 Task: Open the event Casual Interview with Candidate D on '2024/05/21', change the date to 2024/03/24, change the font style of the description to Courier New, set the availability to Working elsewhere, insert an emoji Purple herat, logged in from the account softage.10@softage.net and add another guest for the event, softage.4@softage.net. Change the alignment of the event description to Align right.Change the font color of the description to Purple and select an event charm, 
Action: Mouse moved to (363, 151)
Screenshot: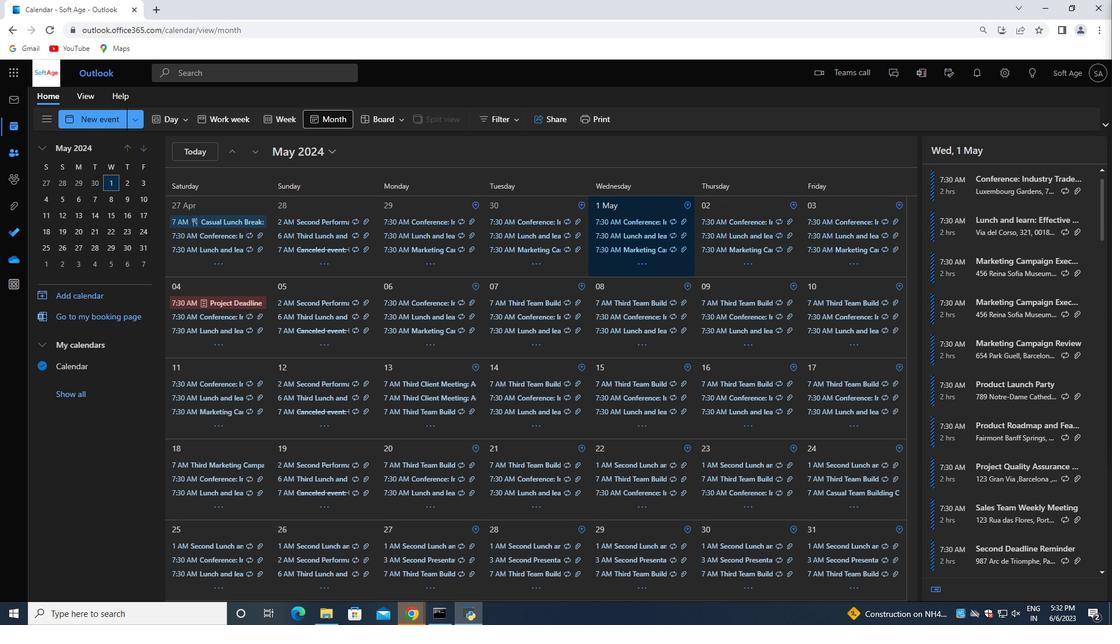 
Action: Mouse pressed left at (363, 151)
Screenshot: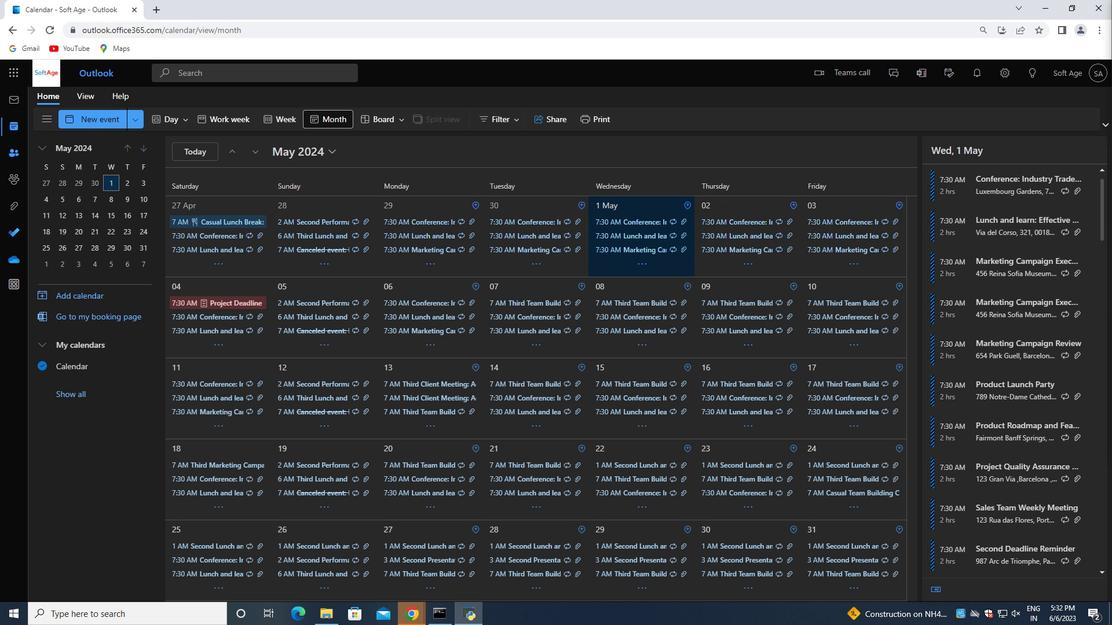
Action: Mouse moved to (383, 179)
Screenshot: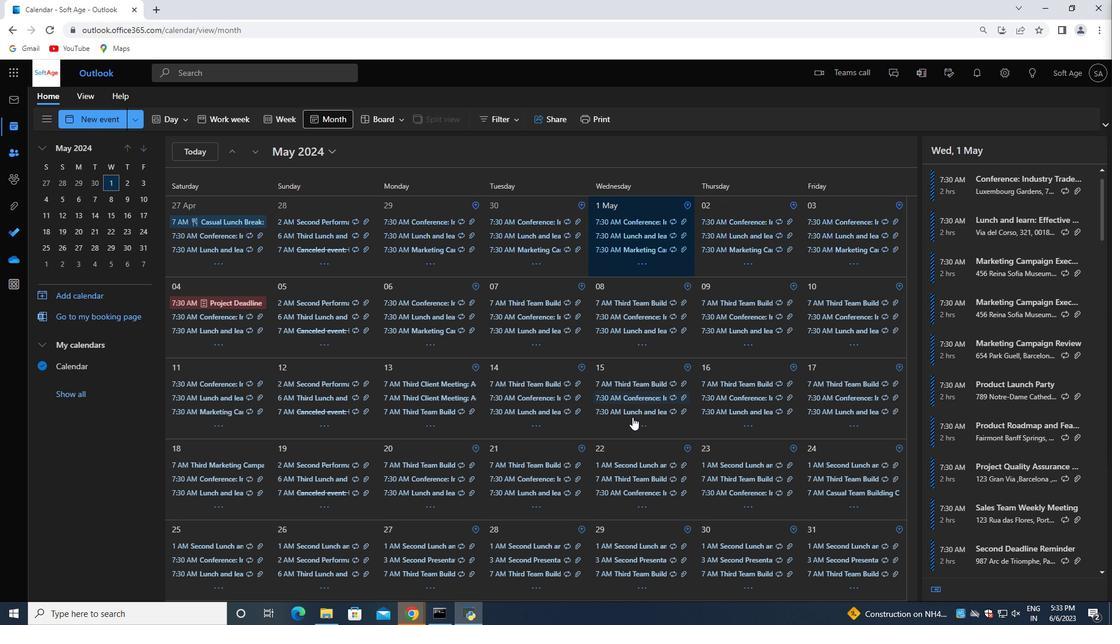 
Action: Mouse pressed left at (383, 179)
Screenshot: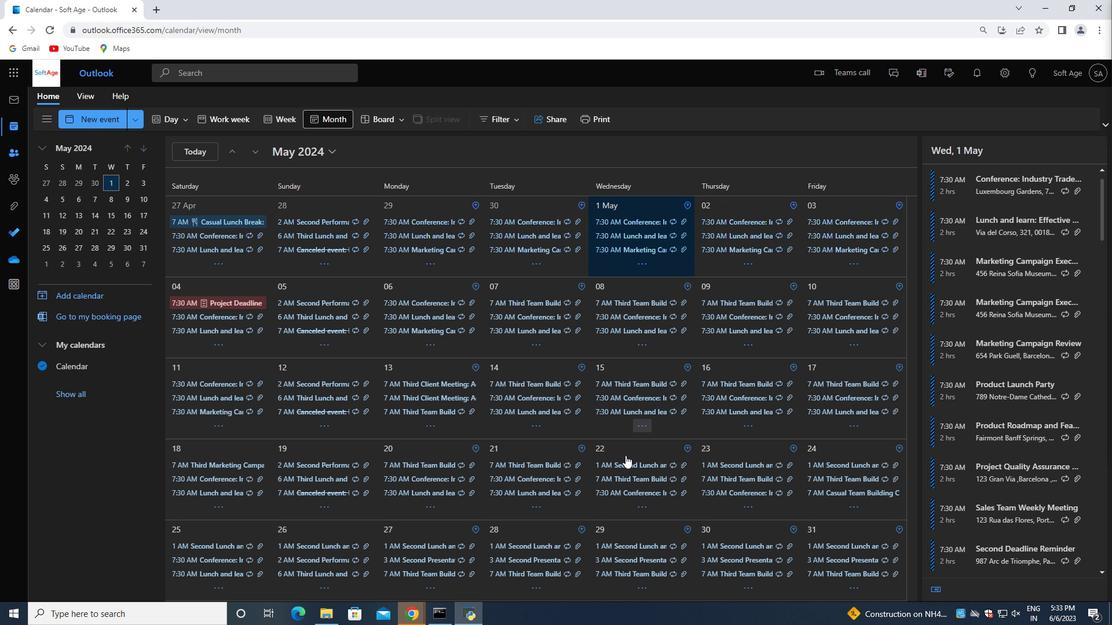 
Action: Mouse moved to (292, 233)
Screenshot: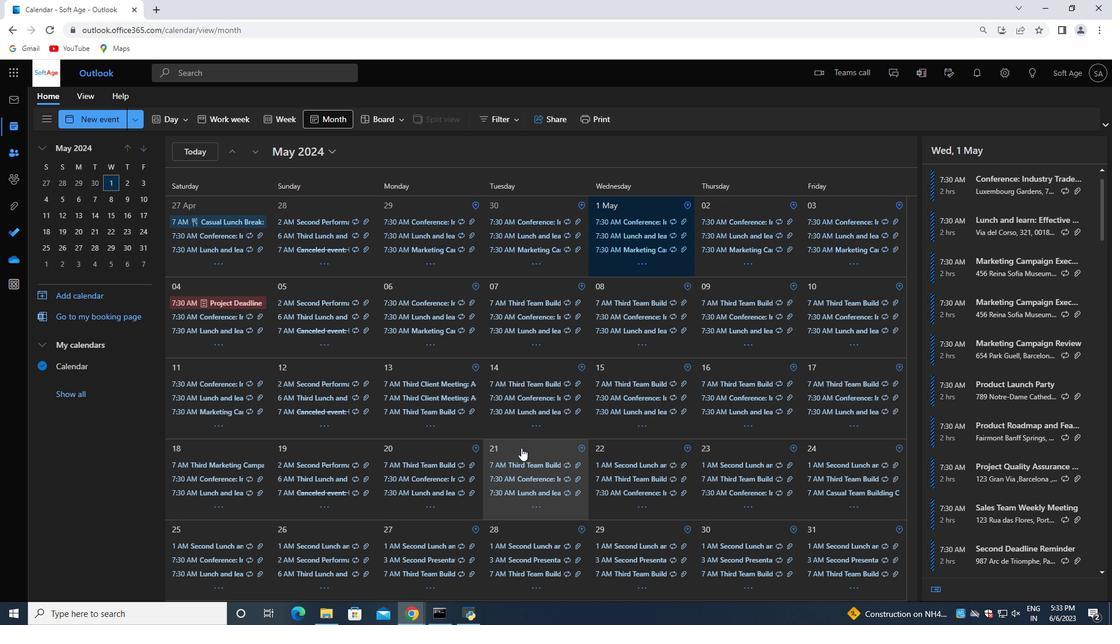 
Action: Mouse pressed left at (292, 233)
Screenshot: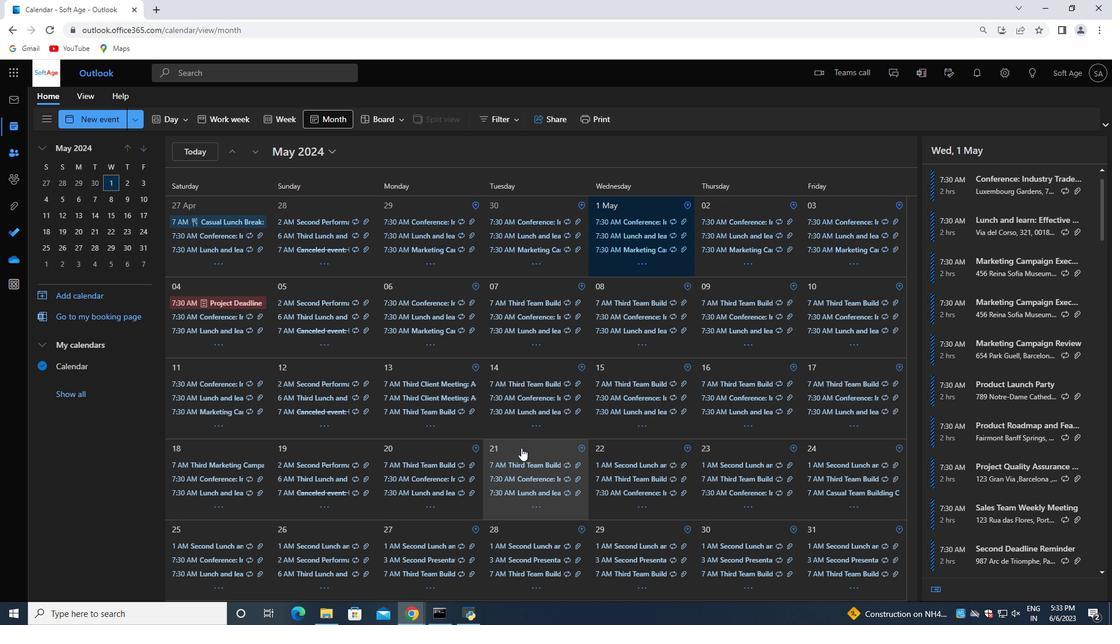 
Action: Mouse moved to (521, 448)
Screenshot: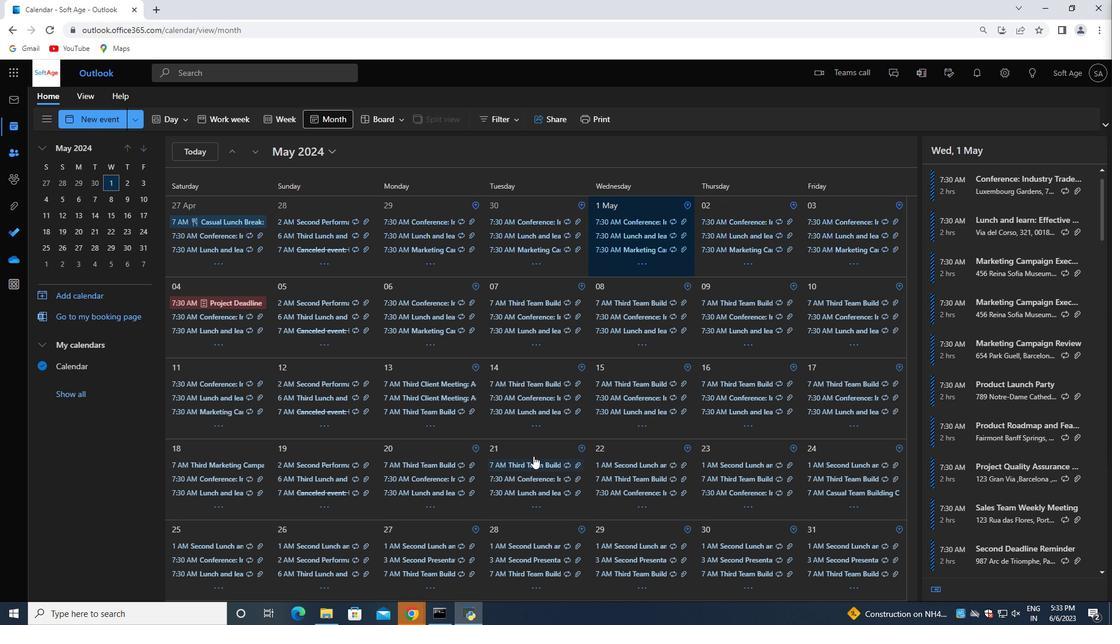 
Action: Mouse pressed left at (521, 448)
Screenshot: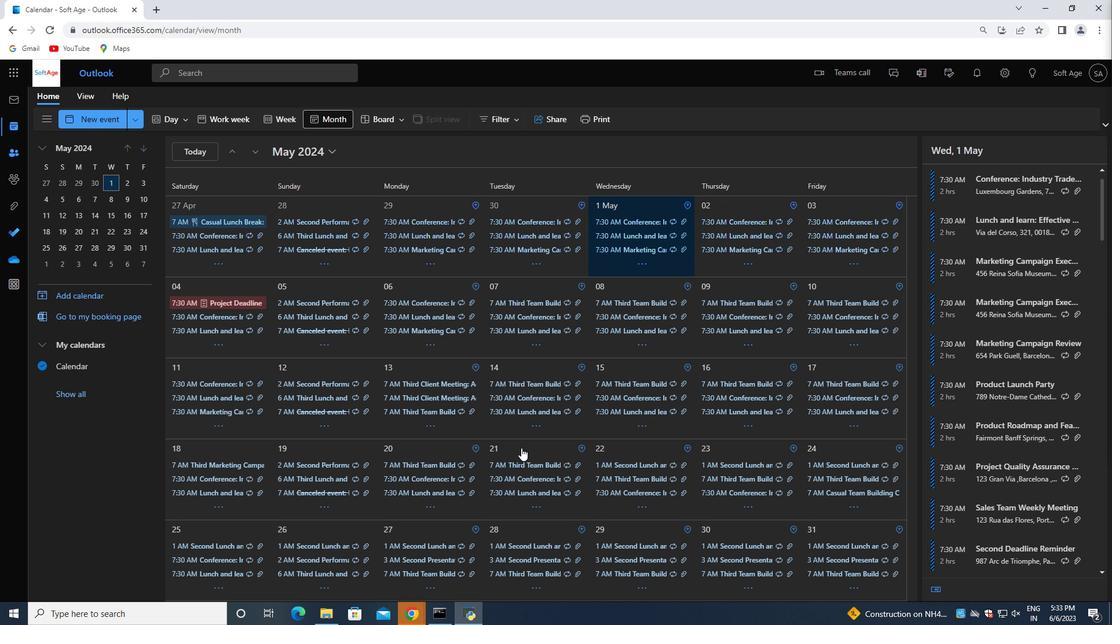 
Action: Mouse moved to (987, 360)
Screenshot: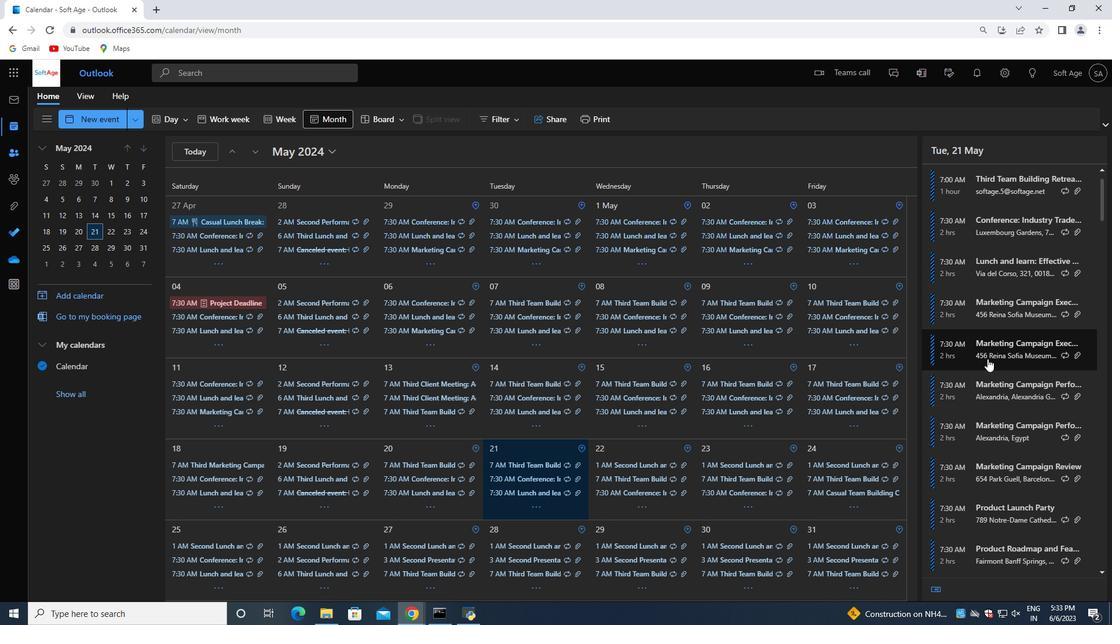 
Action: Mouse scrolled (987, 359) with delta (0, 0)
Screenshot: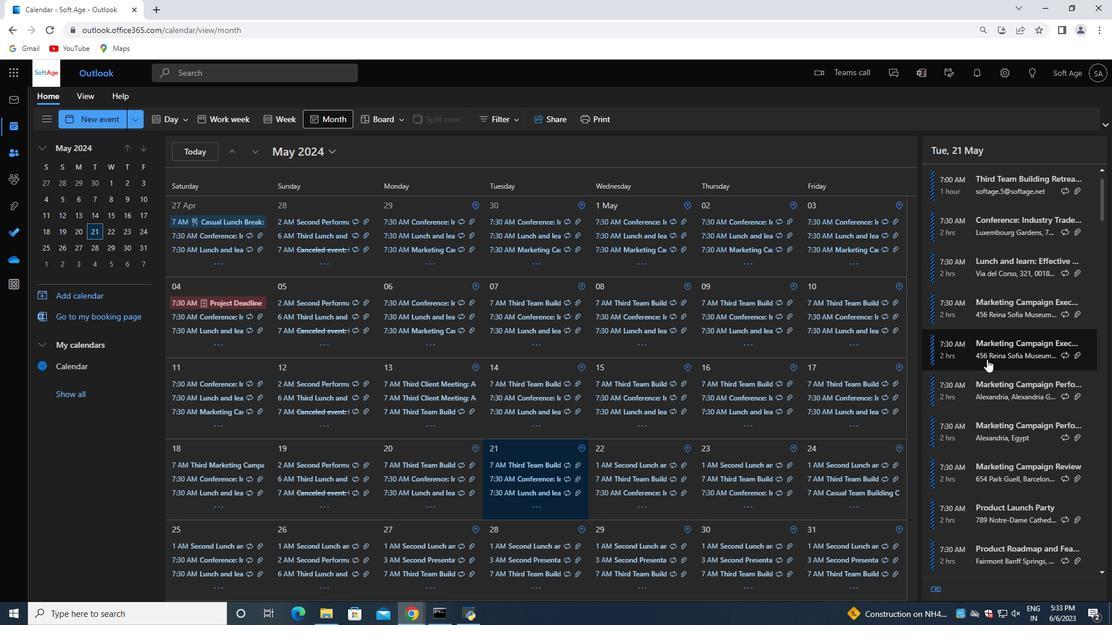 
Action: Mouse moved to (986, 360)
Screenshot: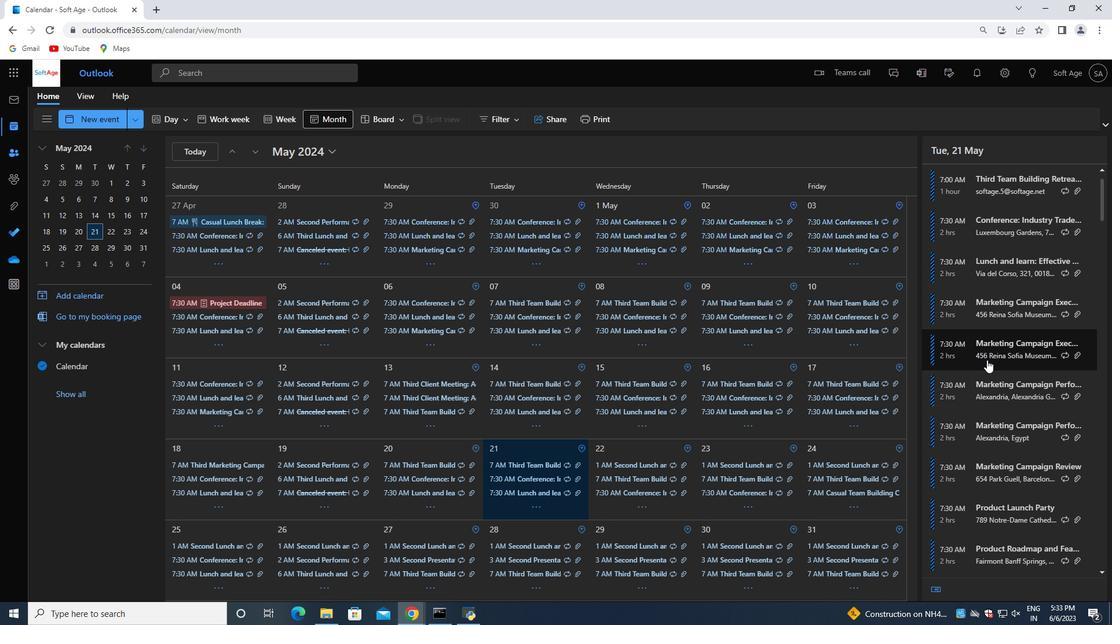 
Action: Mouse scrolled (986, 359) with delta (0, 0)
Screenshot: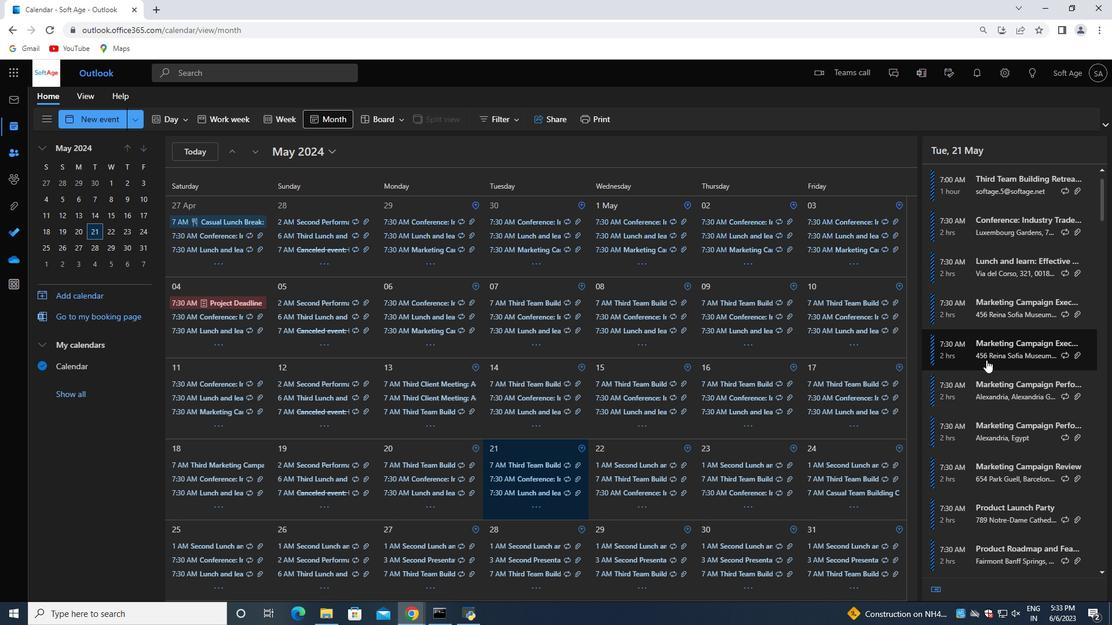 
Action: Mouse moved to (985, 360)
Screenshot: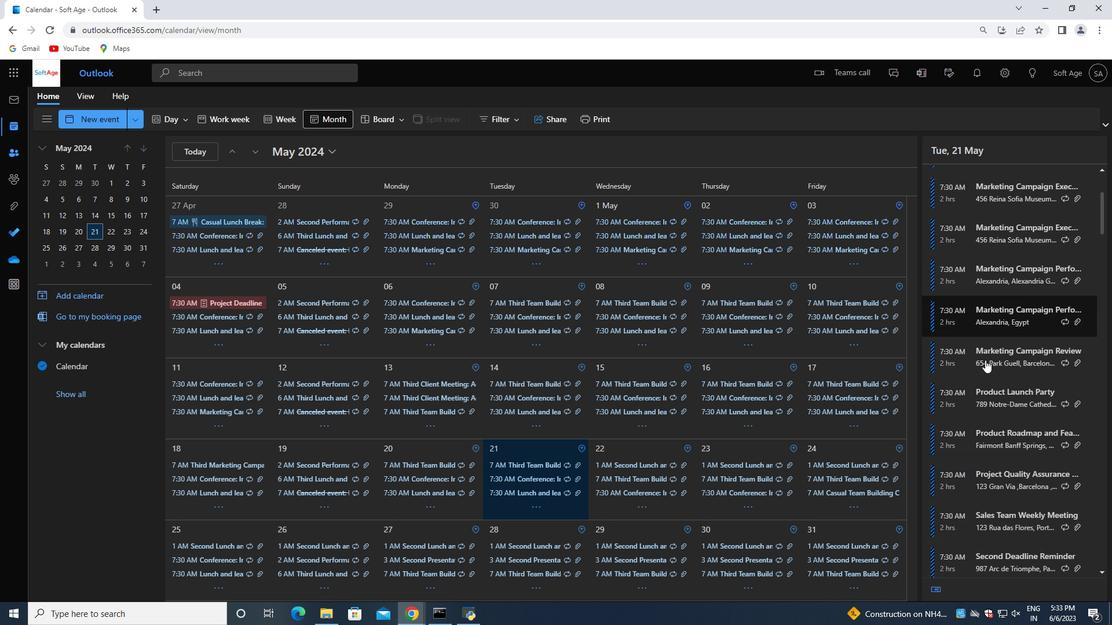 
Action: Mouse scrolled (985, 359) with delta (0, 0)
Screenshot: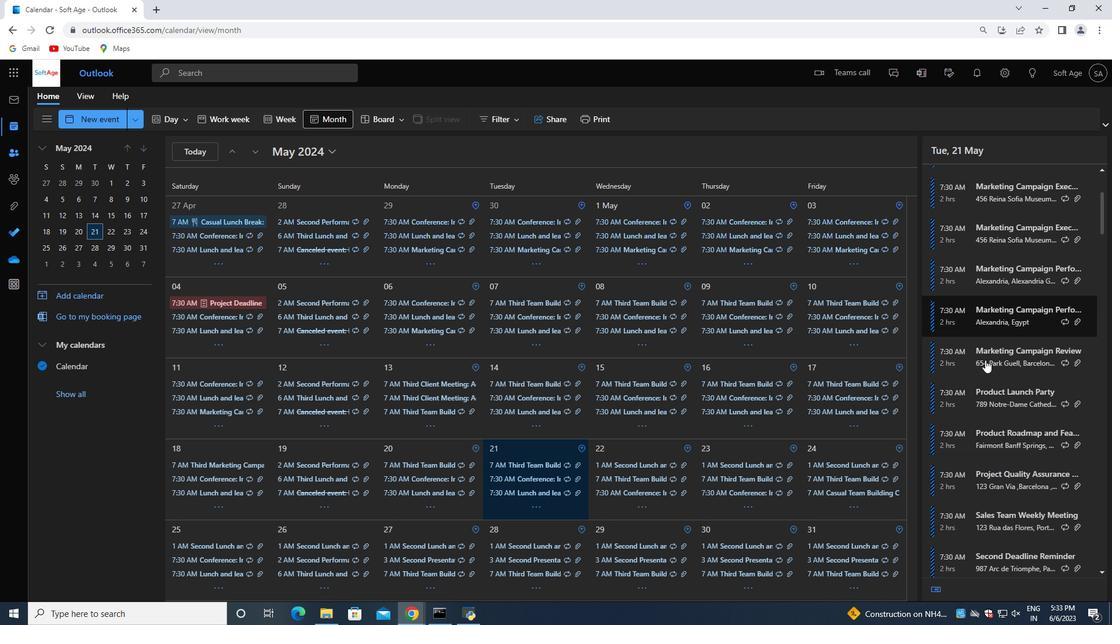 
Action: Mouse moved to (980, 271)
Screenshot: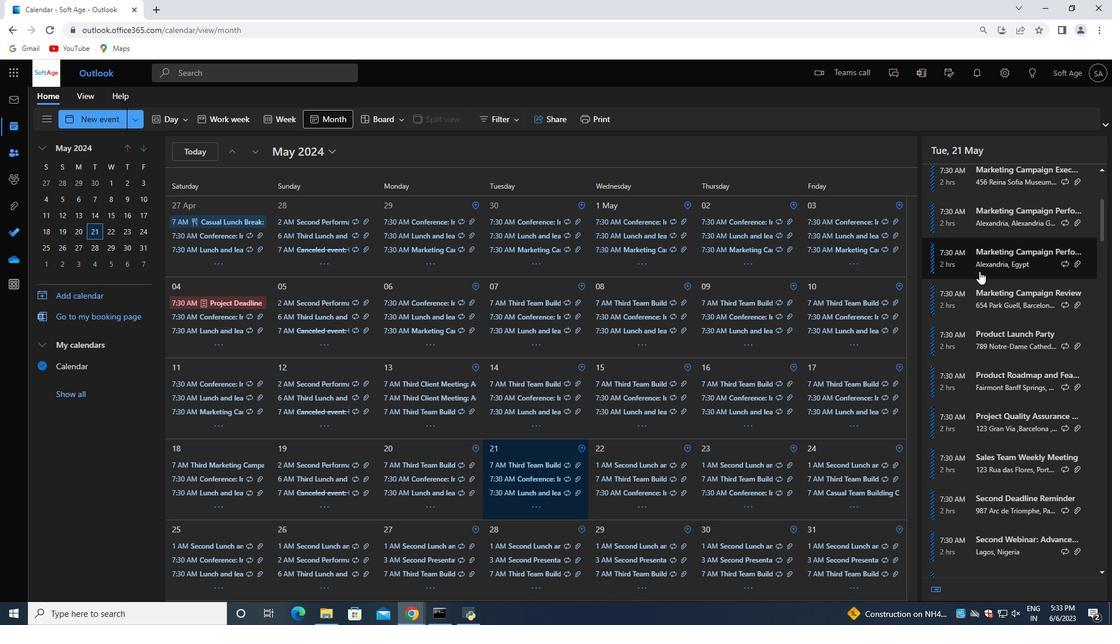 
Action: Mouse scrolled (980, 271) with delta (0, 0)
Screenshot: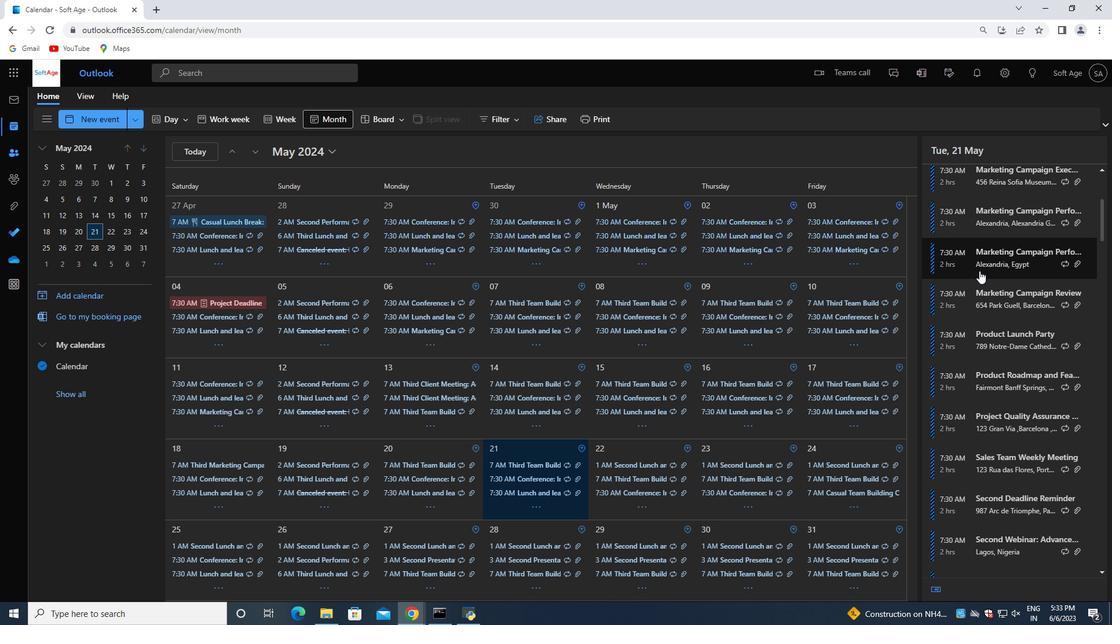 
Action: Mouse scrolled (980, 271) with delta (0, 0)
Screenshot: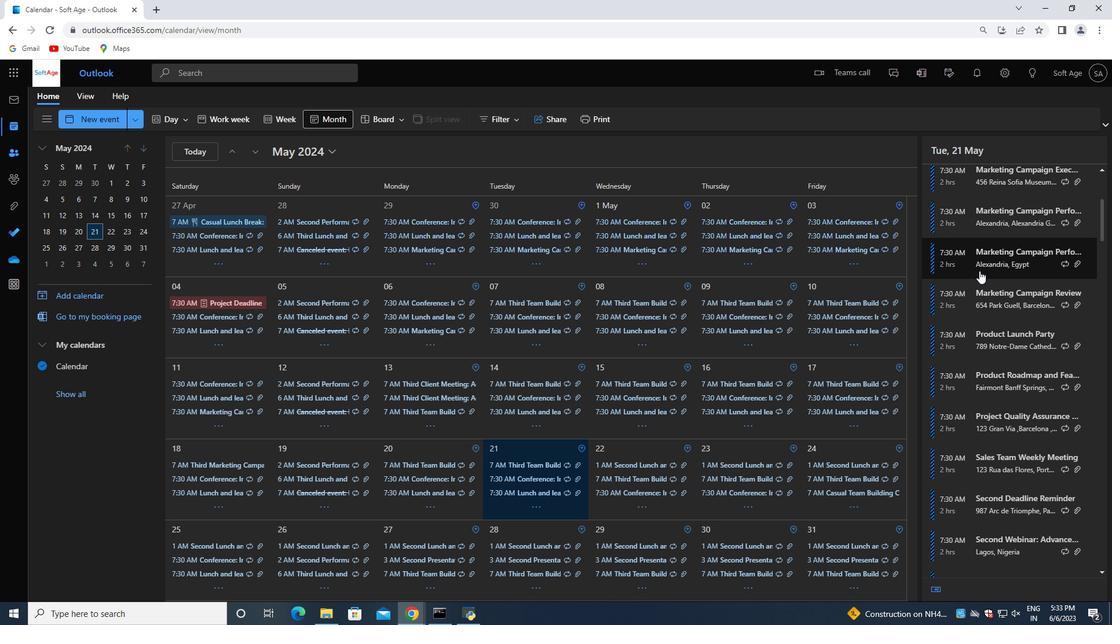 
Action: Mouse moved to (985, 237)
Screenshot: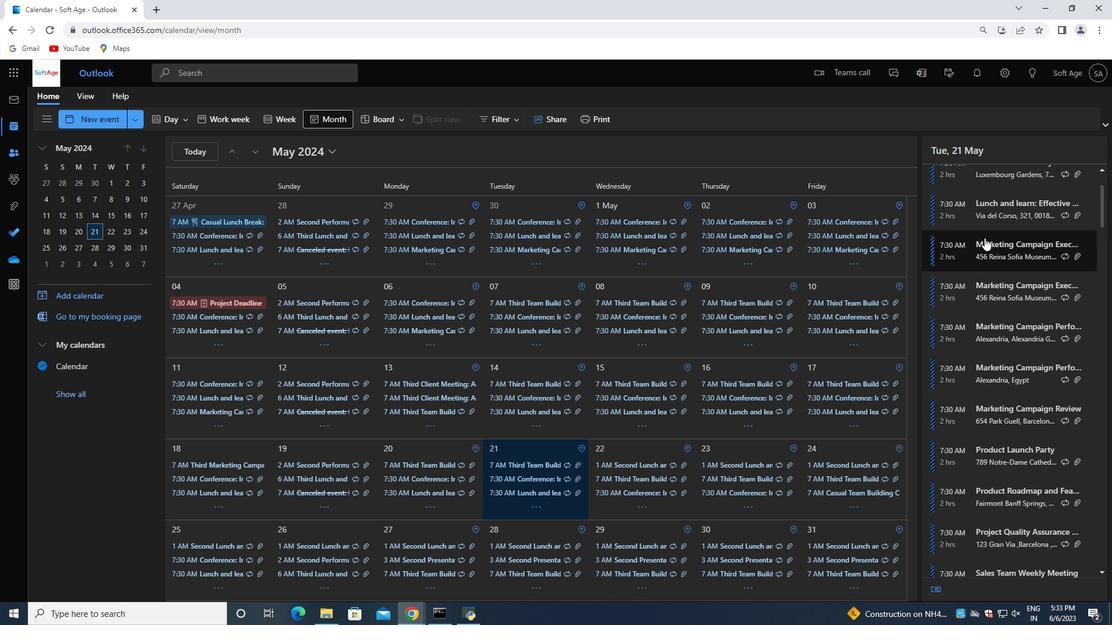 
Action: Mouse scrolled (985, 238) with delta (0, 0)
Screenshot: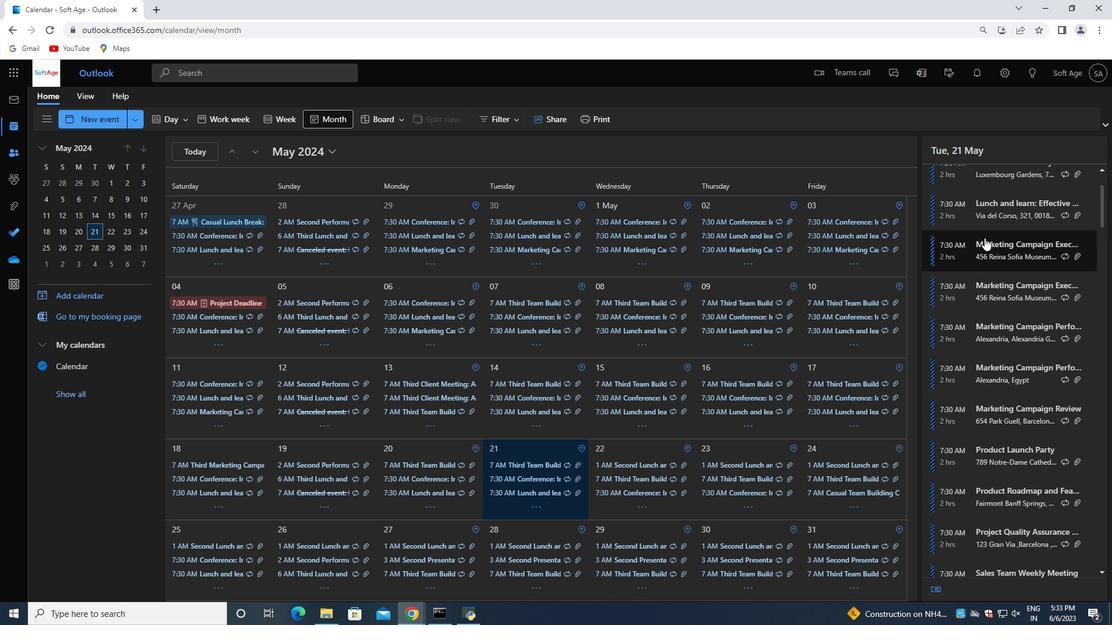 
Action: Mouse moved to (975, 287)
Screenshot: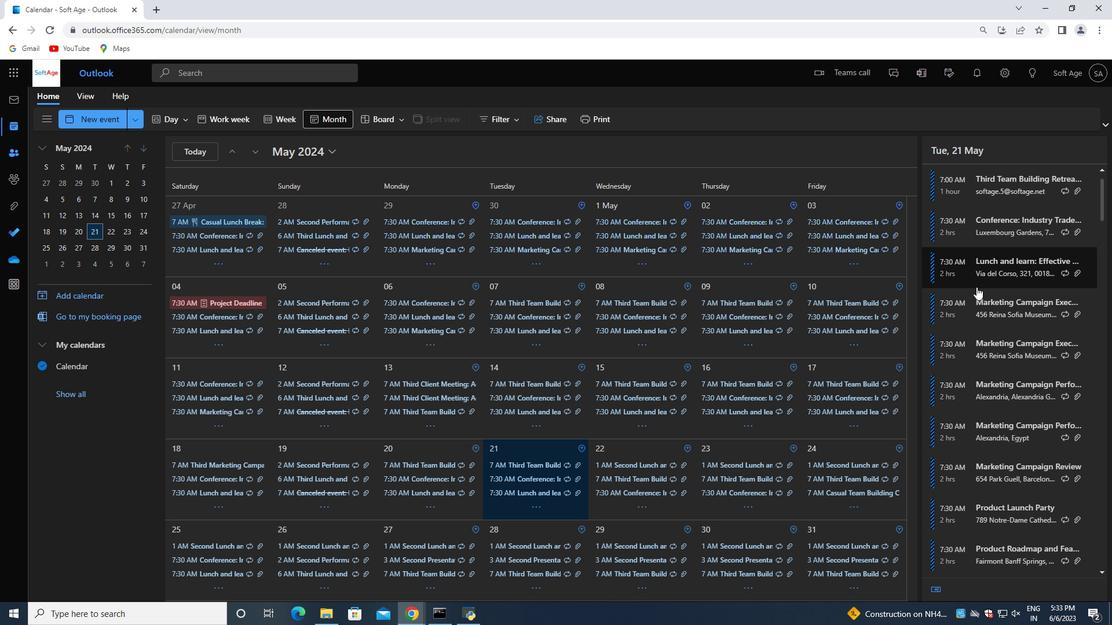 
Action: Mouse scrolled (975, 286) with delta (0, 0)
Screenshot: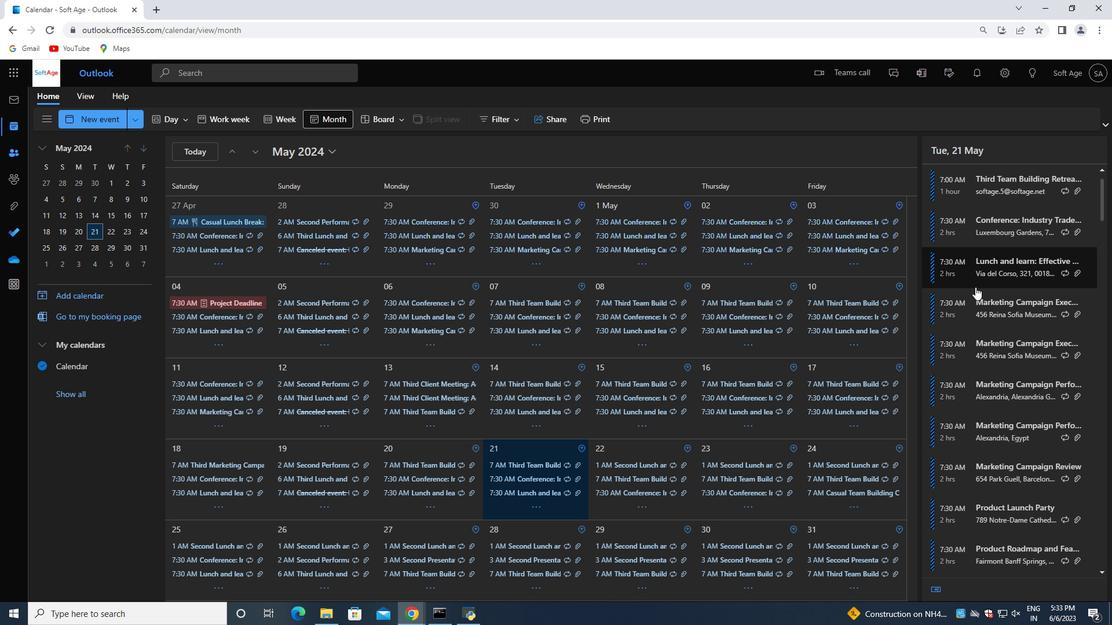
Action: Mouse moved to (972, 287)
Screenshot: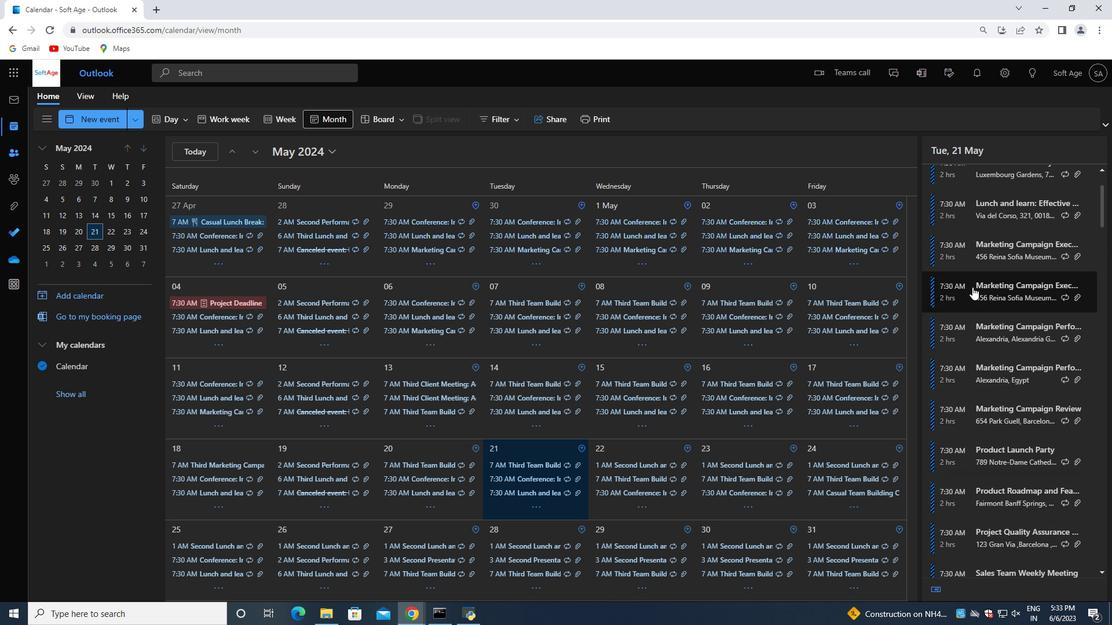 
Action: Mouse scrolled (972, 286) with delta (0, 0)
Screenshot: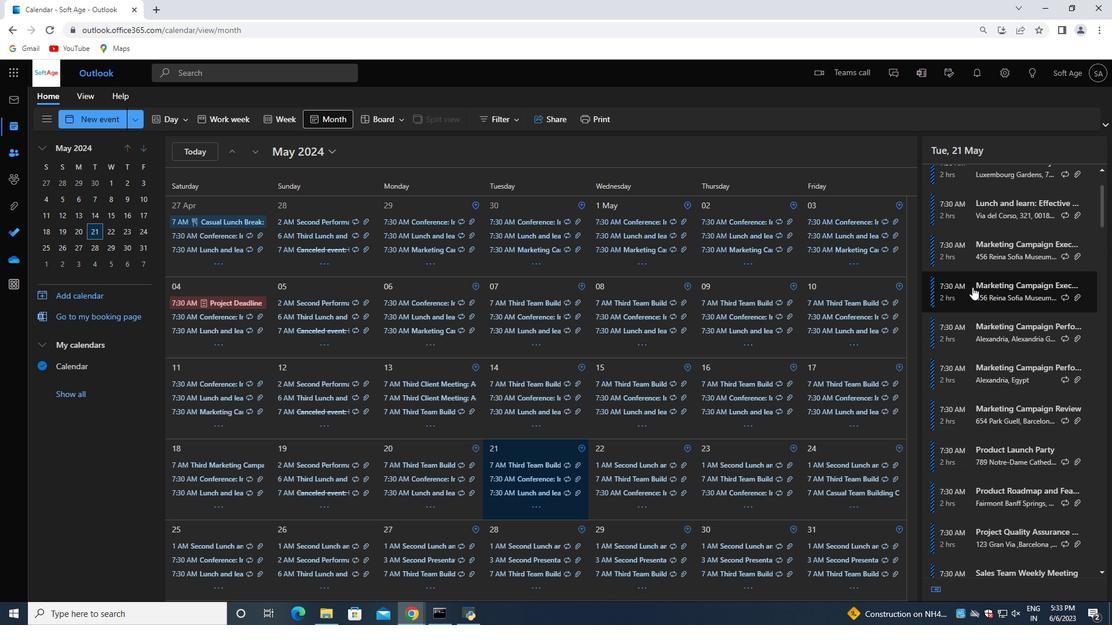 
Action: Mouse moved to (971, 288)
Screenshot: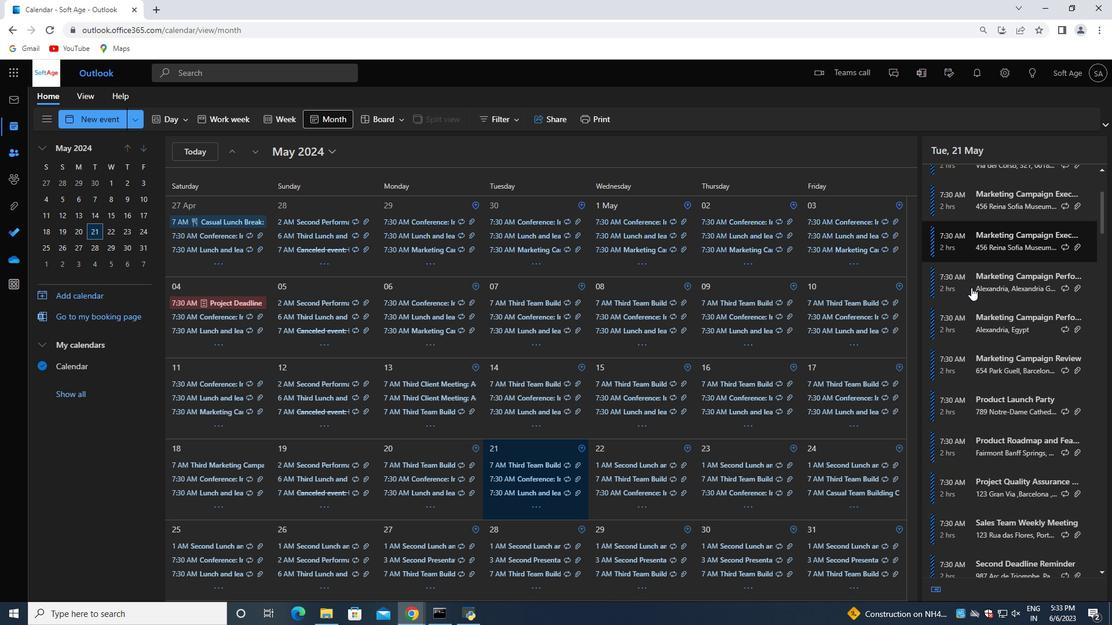 
Action: Mouse scrolled (971, 287) with delta (0, 0)
Screenshot: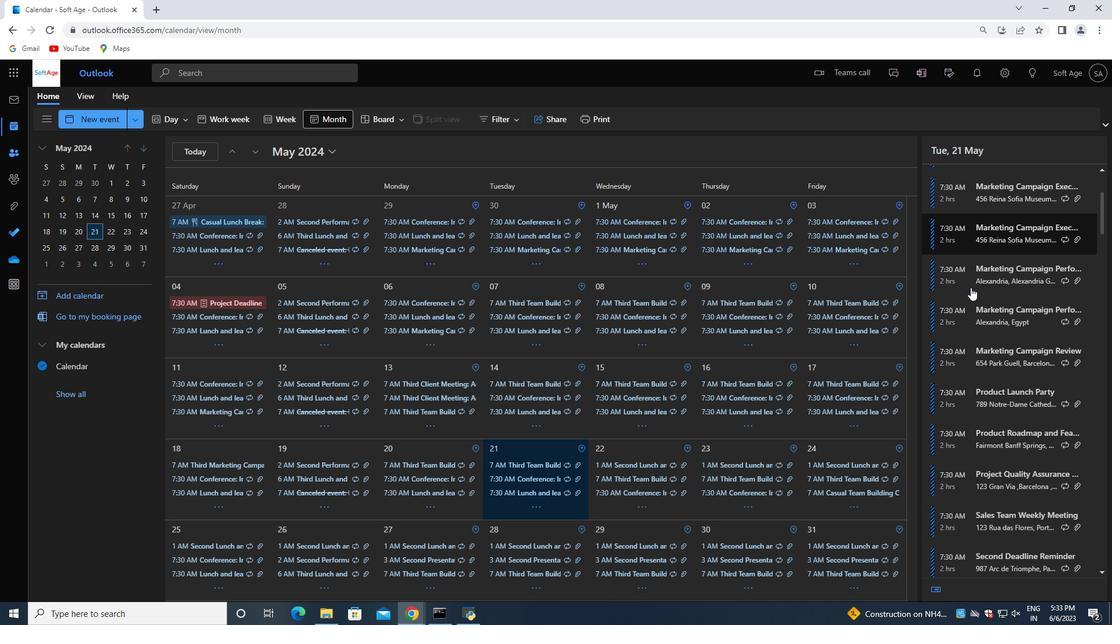 
Action: Mouse moved to (970, 288)
Screenshot: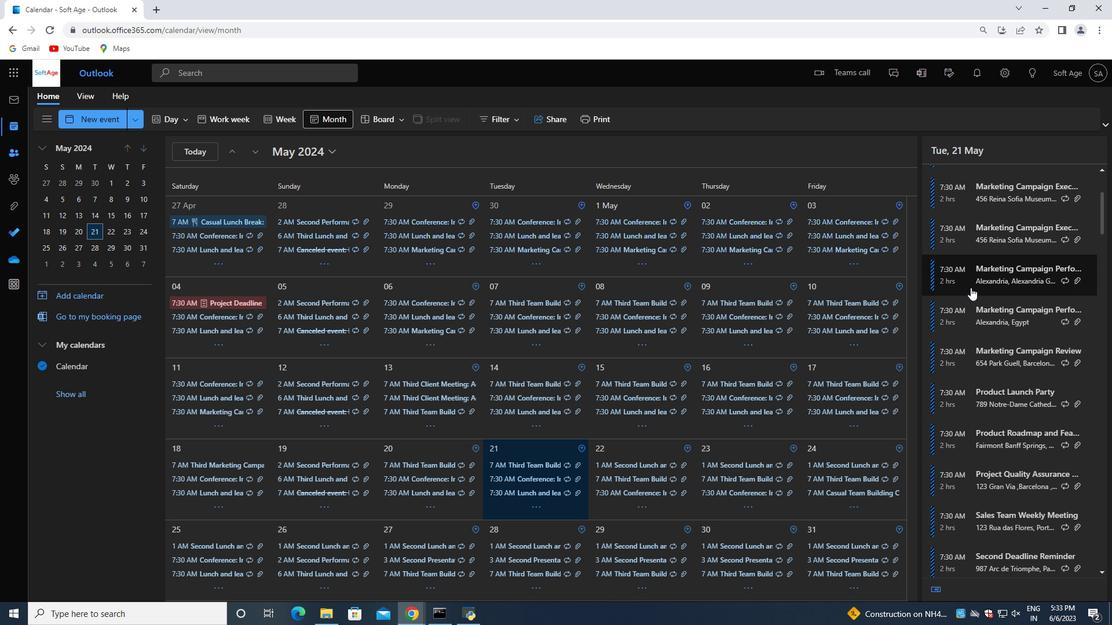
Action: Mouse scrolled (970, 287) with delta (0, 0)
Screenshot: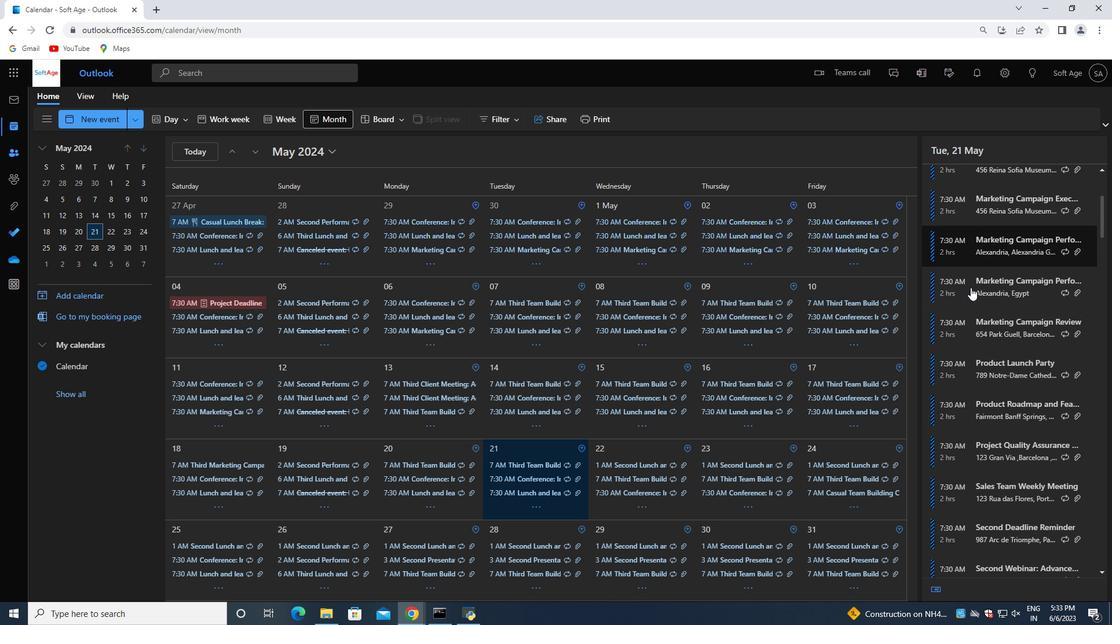 
Action: Mouse moved to (970, 288)
Screenshot: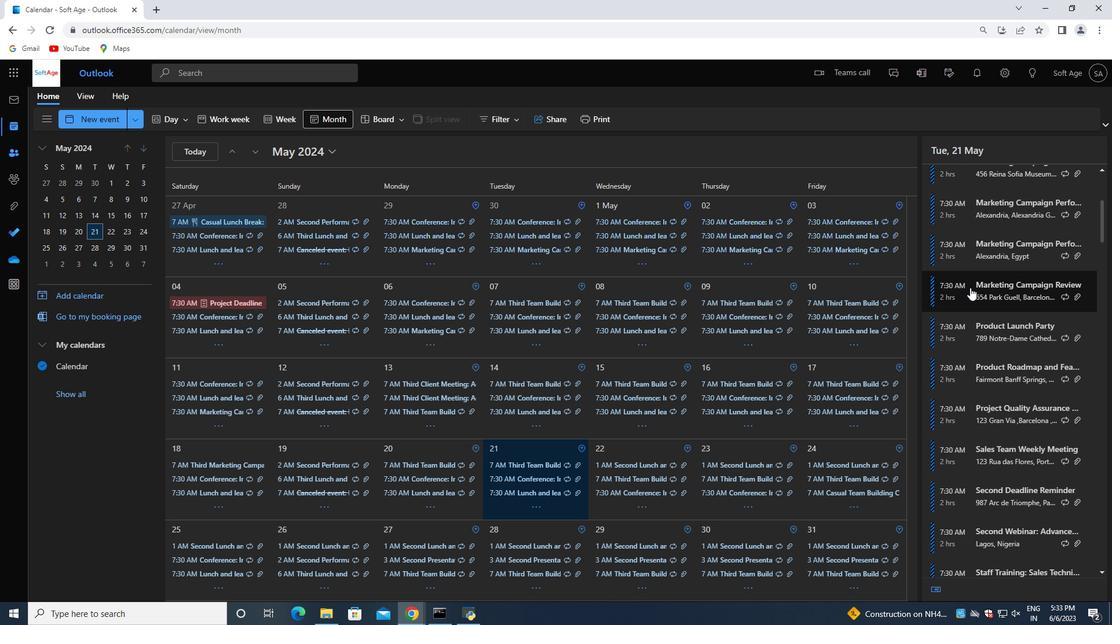 
Action: Mouse scrolled (970, 287) with delta (0, 0)
Screenshot: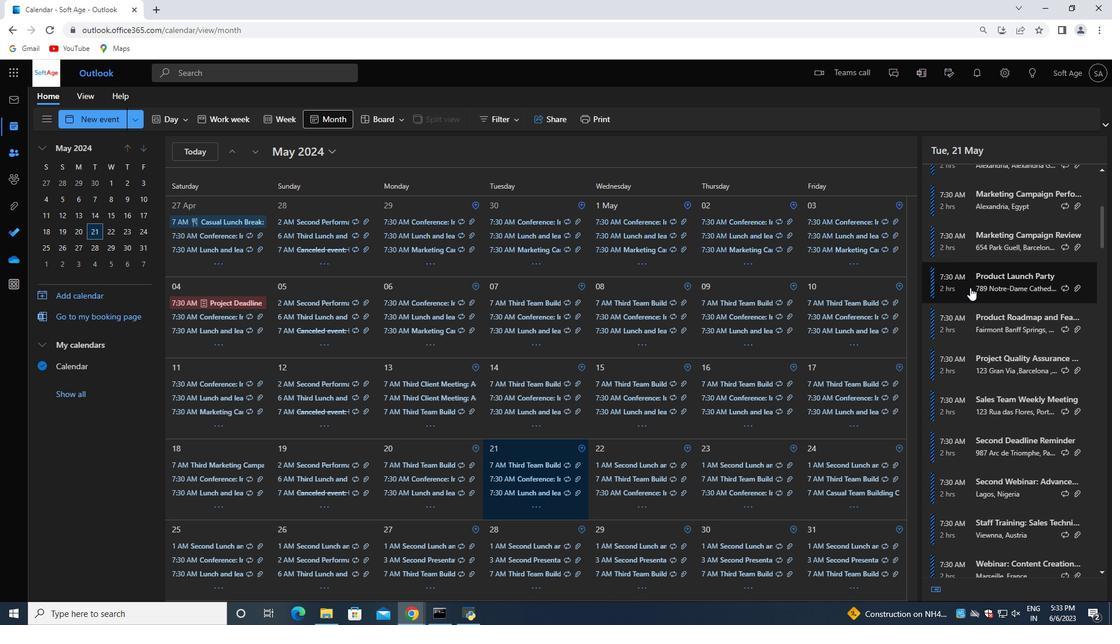 
Action: Mouse scrolled (970, 287) with delta (0, 0)
Screenshot: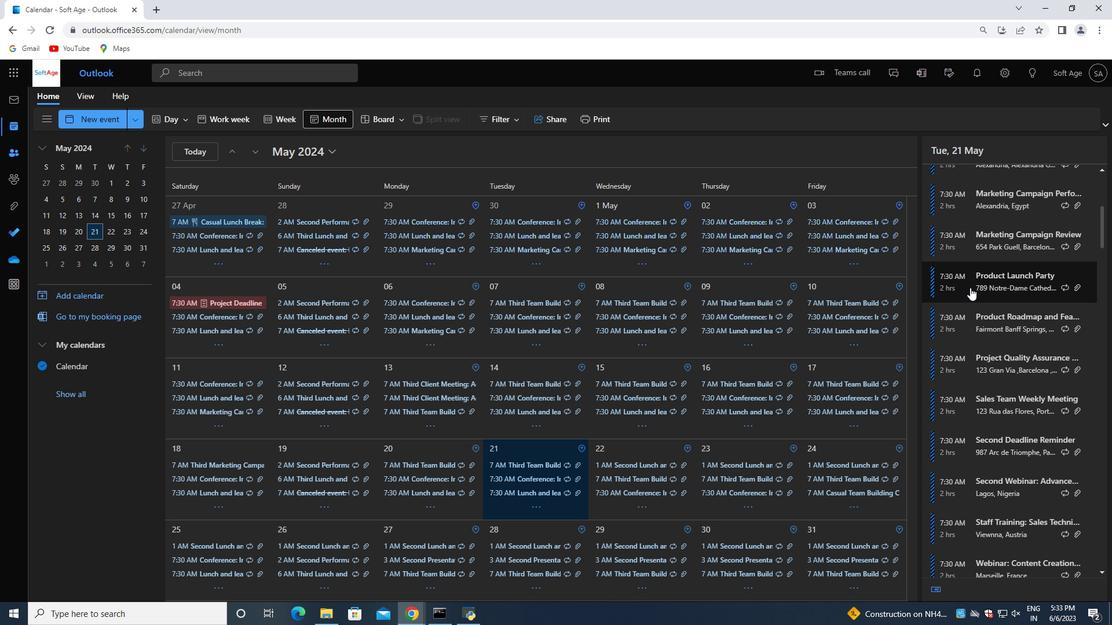 
Action: Mouse scrolled (970, 287) with delta (0, 0)
Screenshot: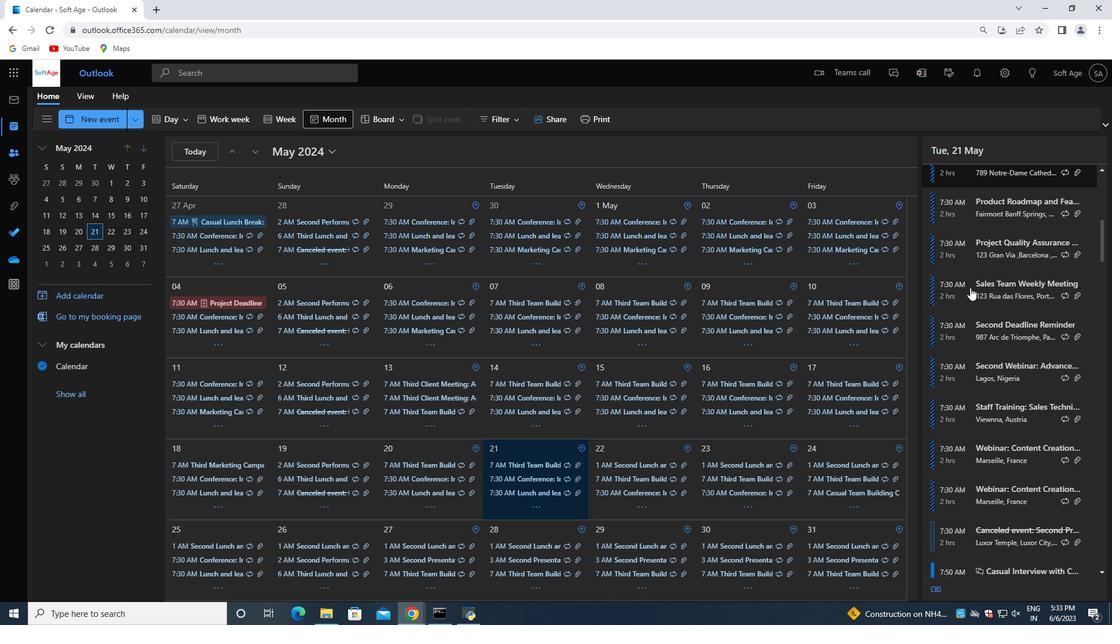 
Action: Mouse moved to (970, 286)
Screenshot: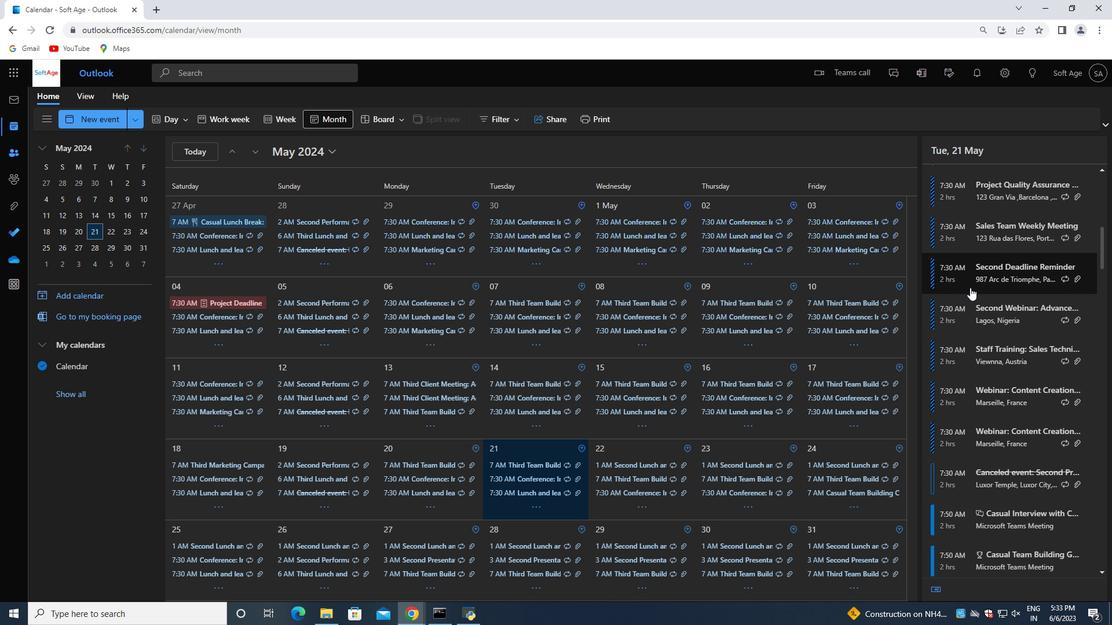 
Action: Mouse scrolled (970, 286) with delta (0, 0)
Screenshot: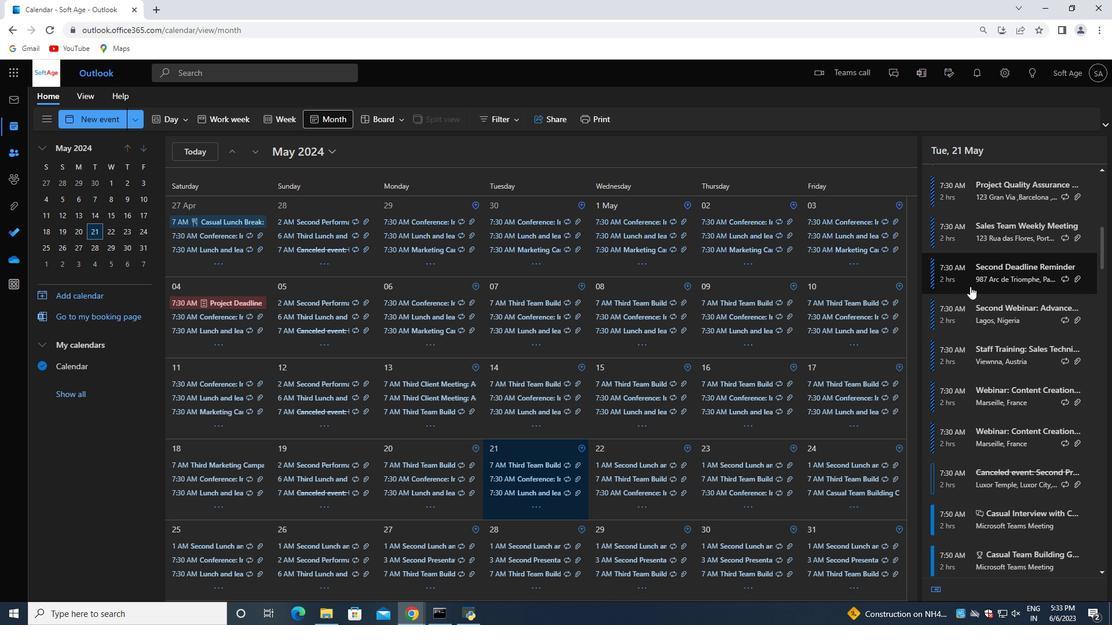 
Action: Mouse moved to (962, 467)
Screenshot: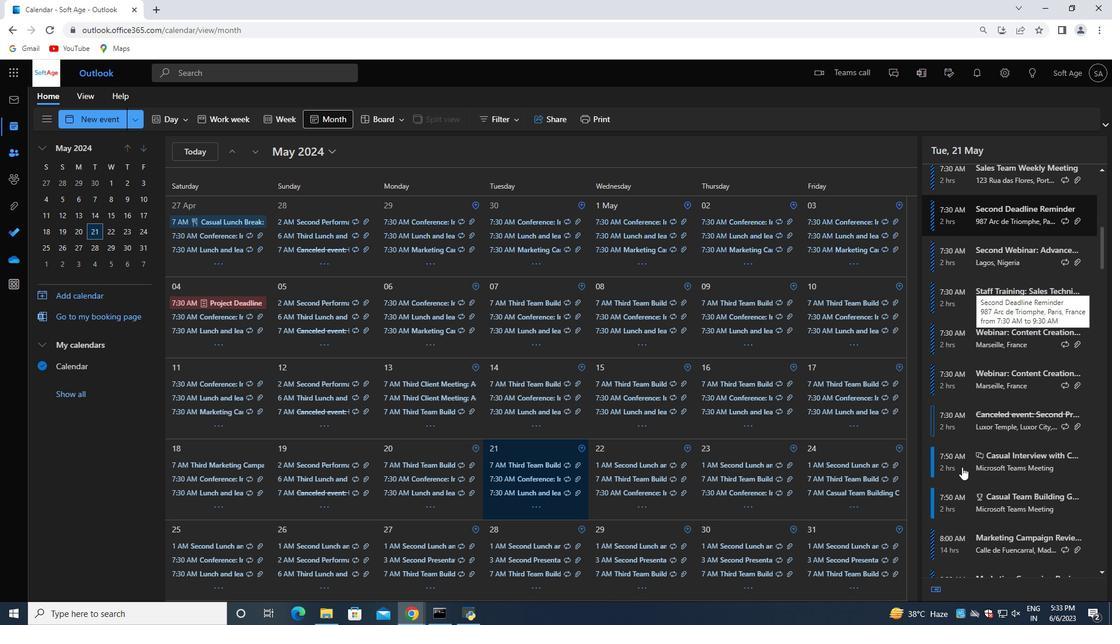 
Action: Mouse pressed left at (962, 467)
Screenshot: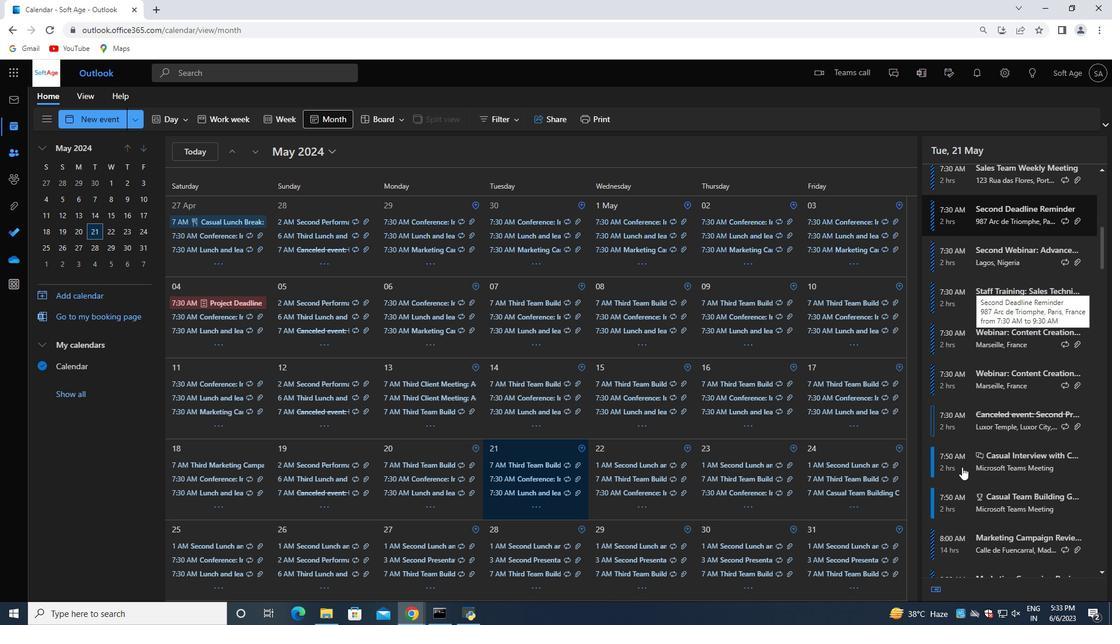 
Action: Mouse moved to (966, 466)
Screenshot: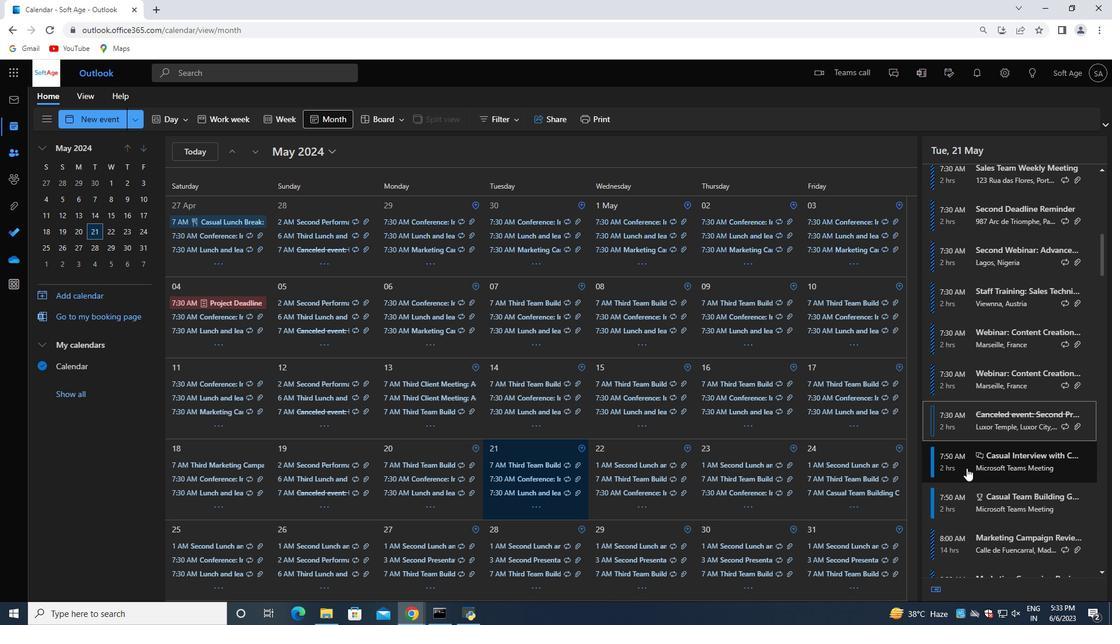 
Action: Mouse pressed left at (966, 466)
Screenshot: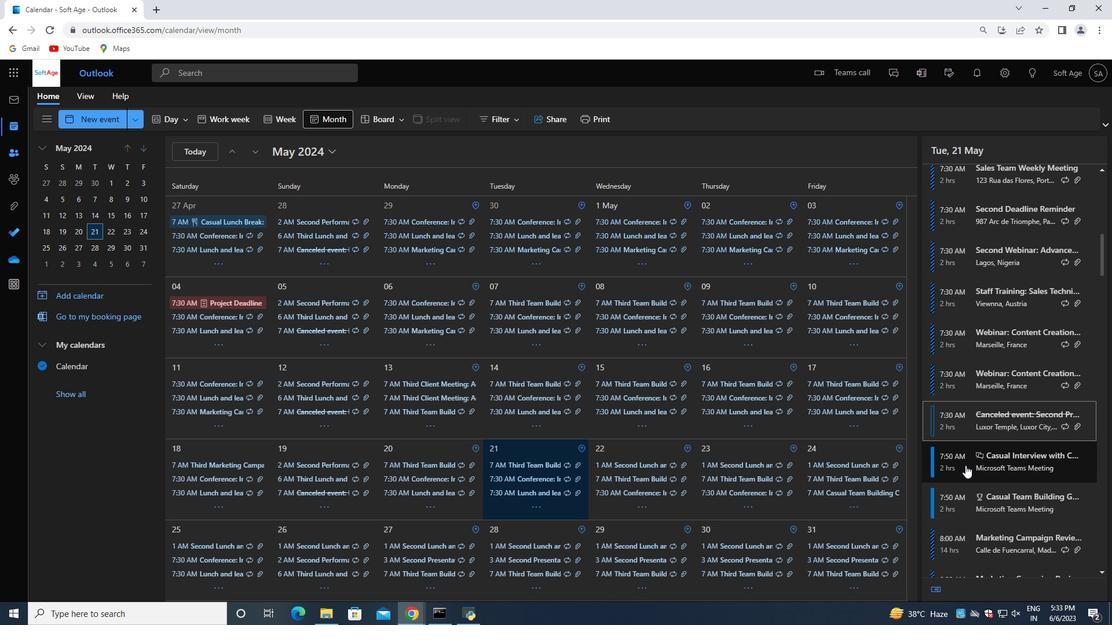 
Action: Mouse moved to (736, 543)
Screenshot: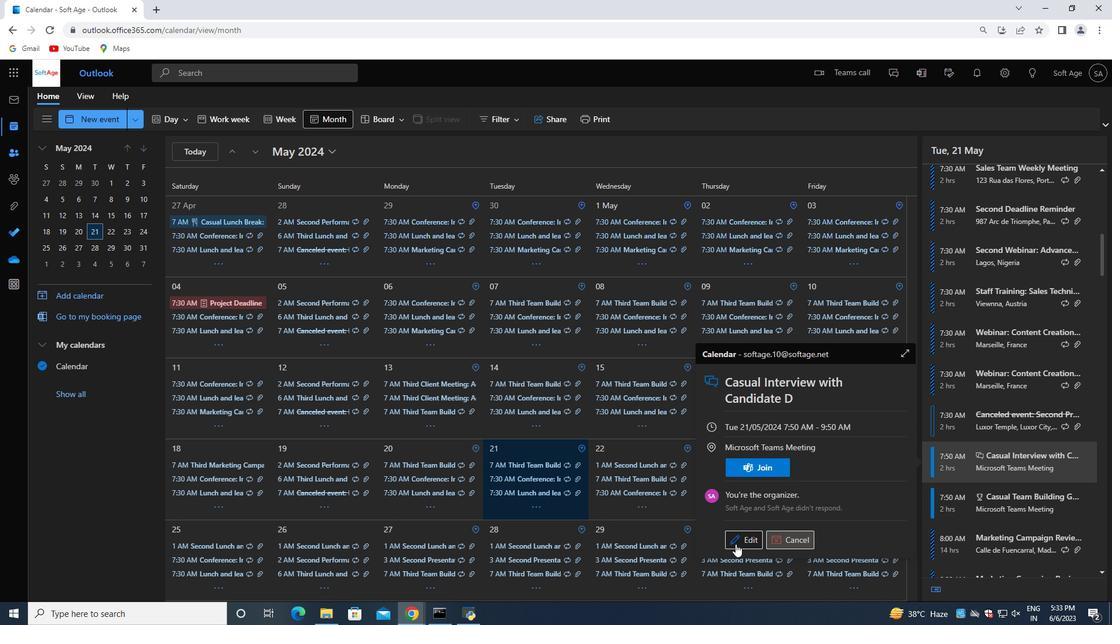
Action: Mouse pressed left at (736, 543)
Screenshot: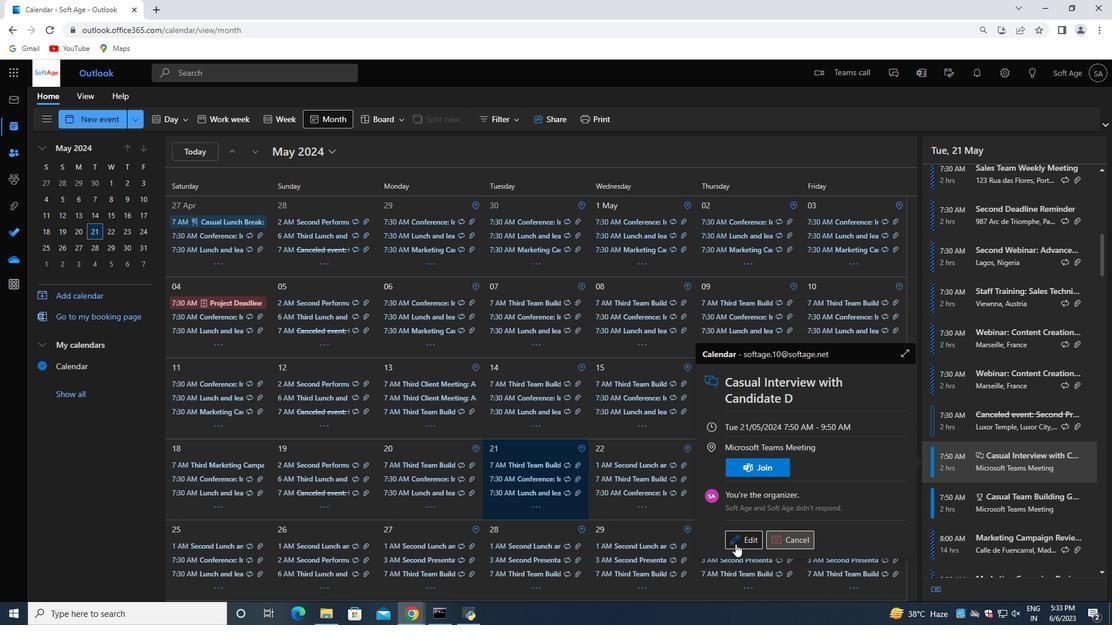 
Action: Mouse moved to (338, 322)
Screenshot: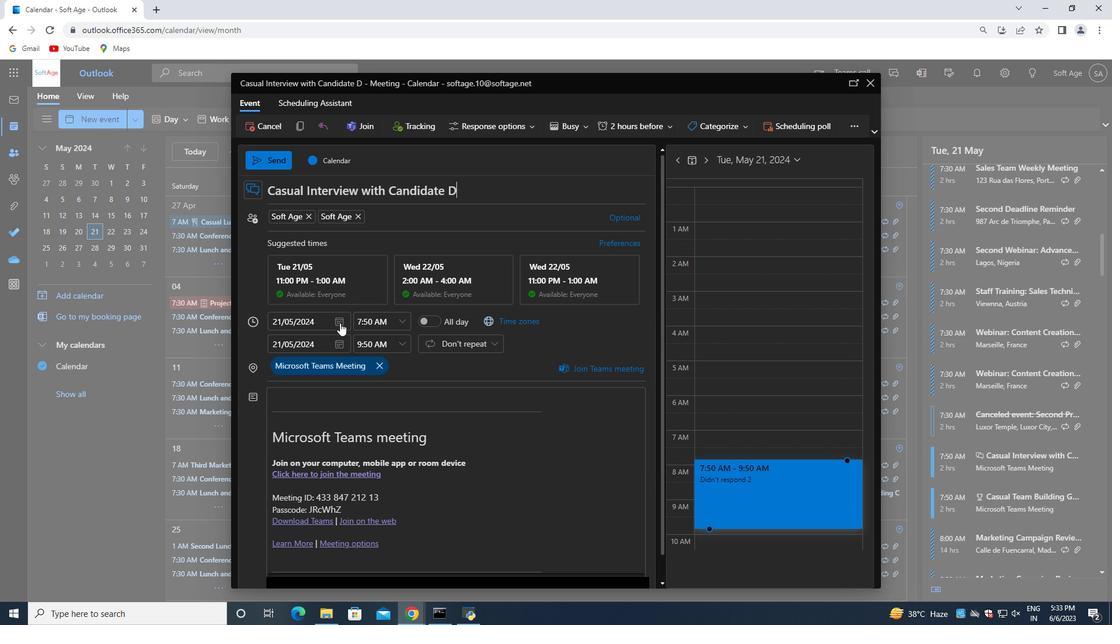 
Action: Mouse pressed left at (338, 322)
Screenshot: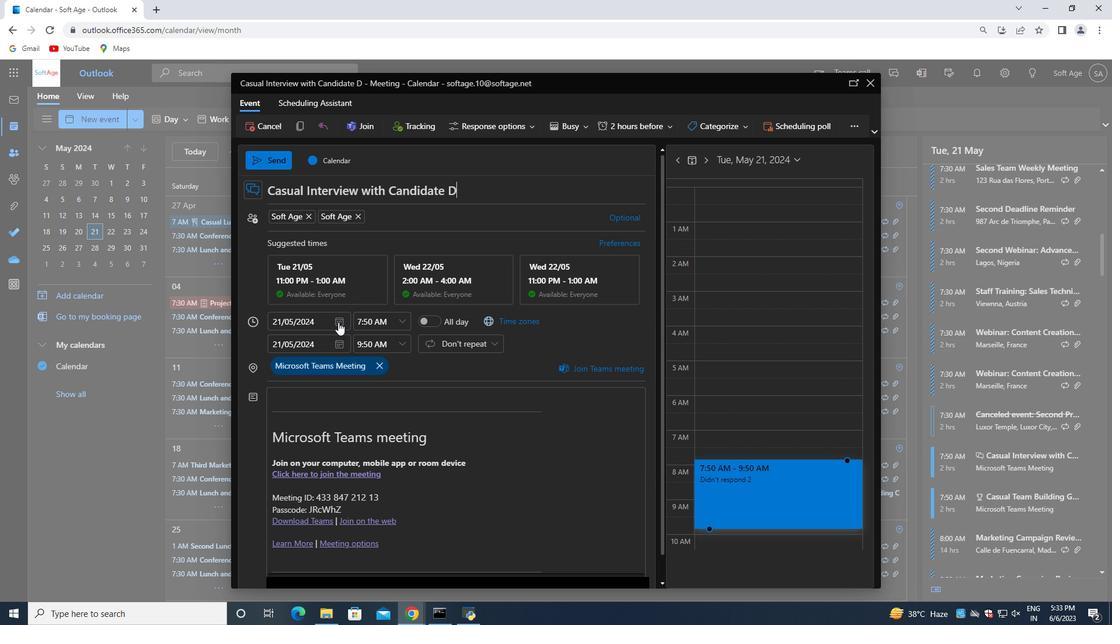 
Action: Mouse moved to (365, 344)
Screenshot: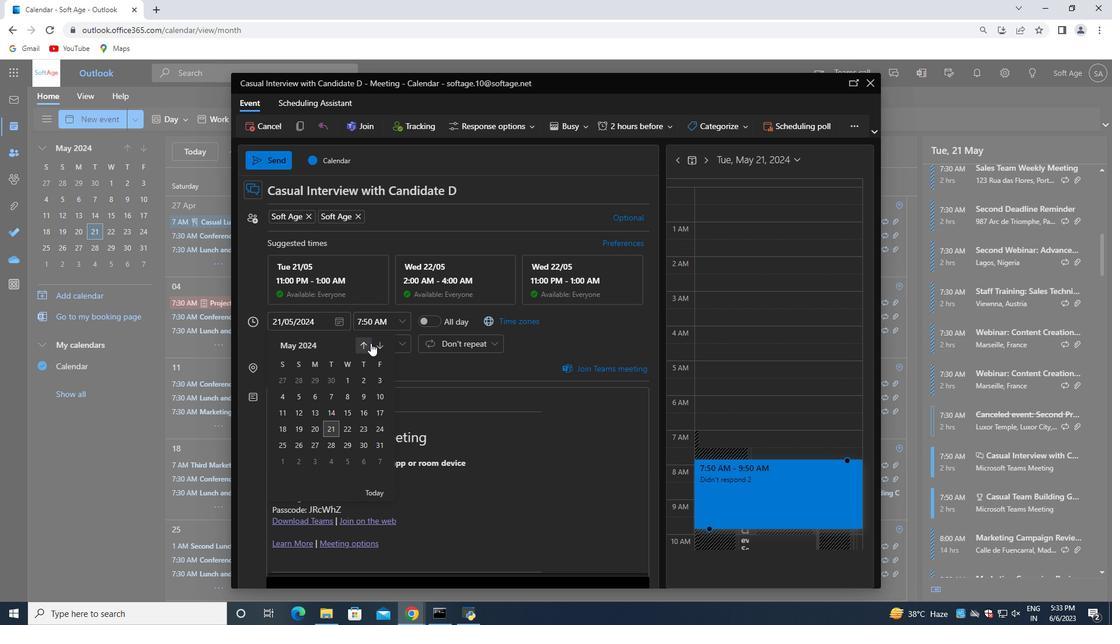 
Action: Mouse pressed left at (365, 344)
Screenshot: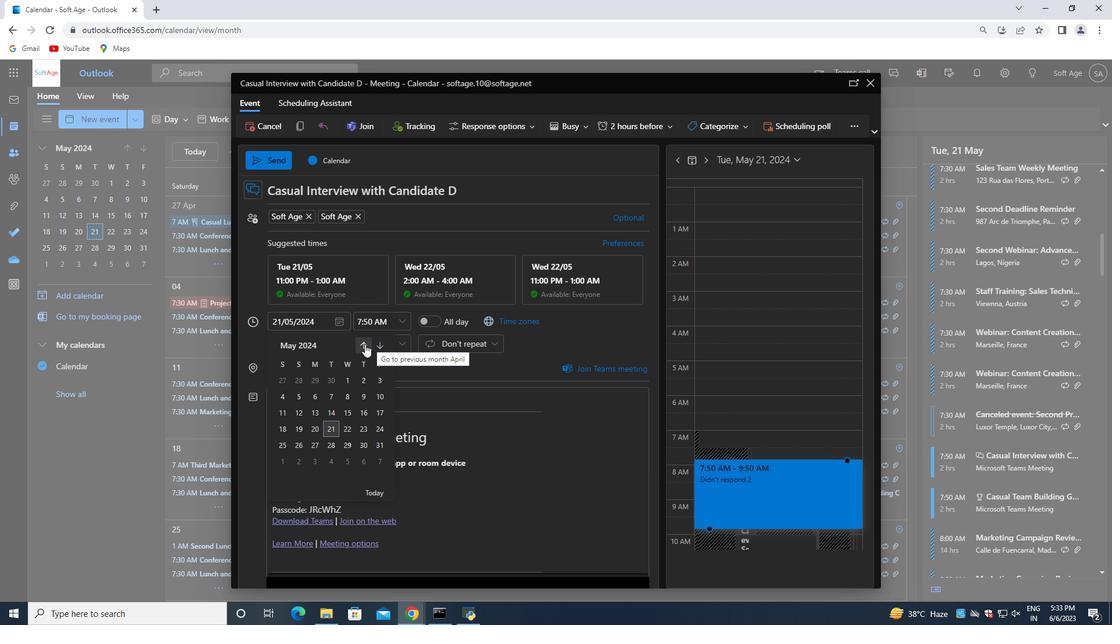 
Action: Mouse moved to (364, 344)
Screenshot: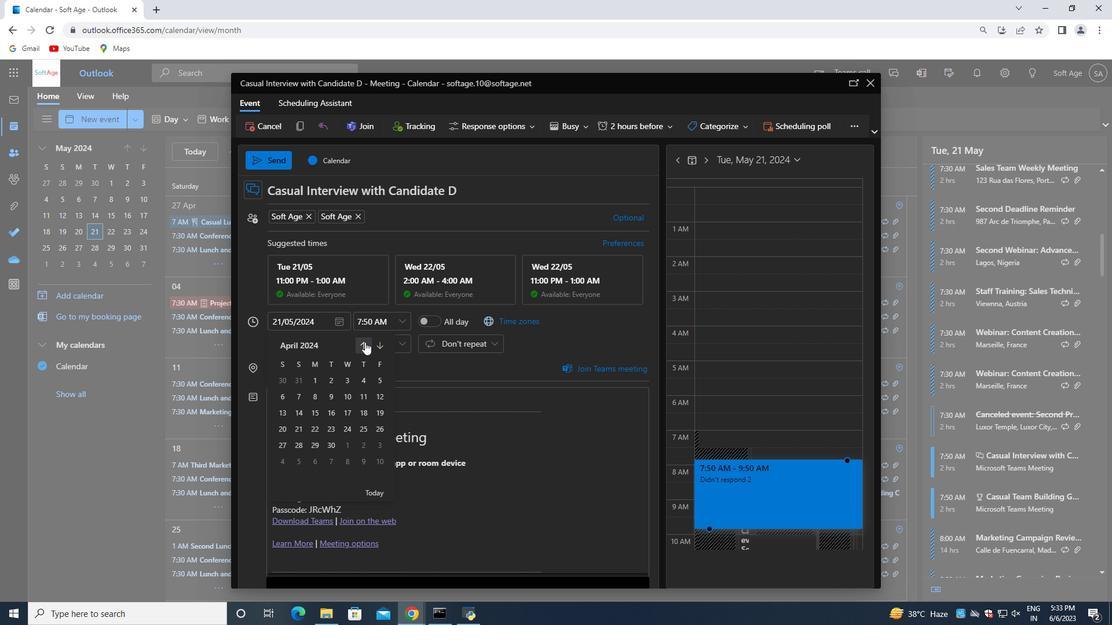 
Action: Mouse pressed left at (364, 344)
Screenshot: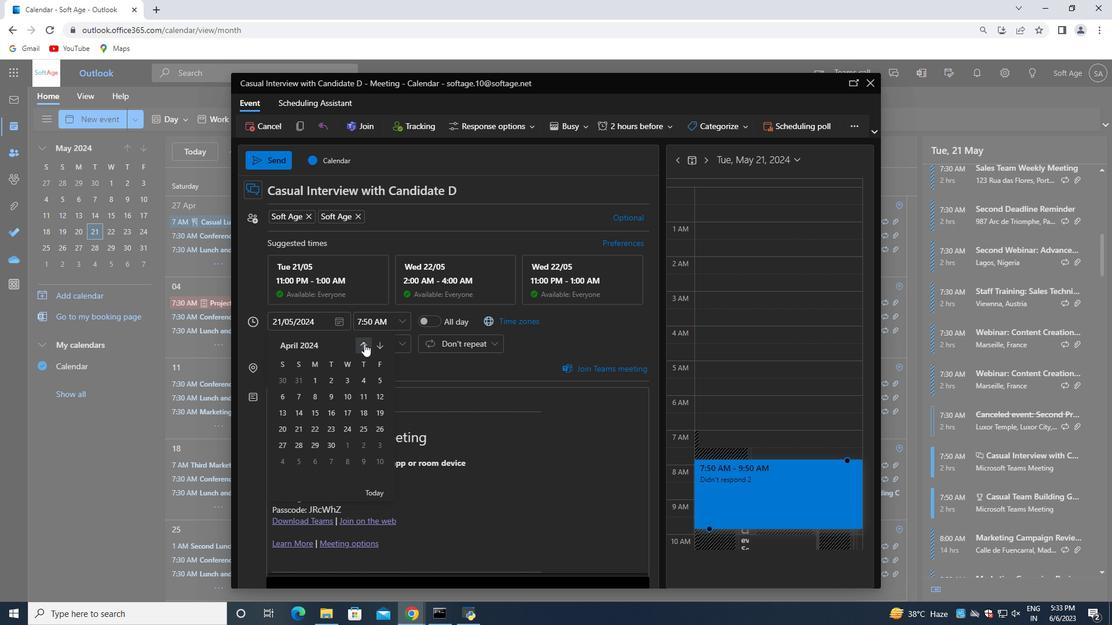 
Action: Mouse moved to (302, 446)
Screenshot: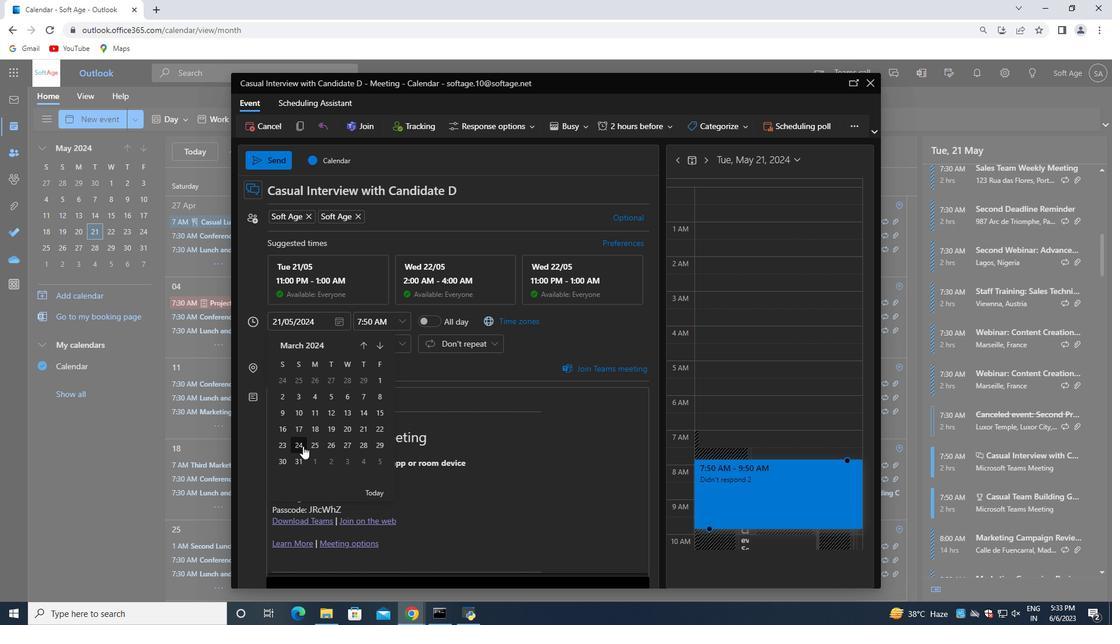 
Action: Mouse pressed left at (302, 446)
Screenshot: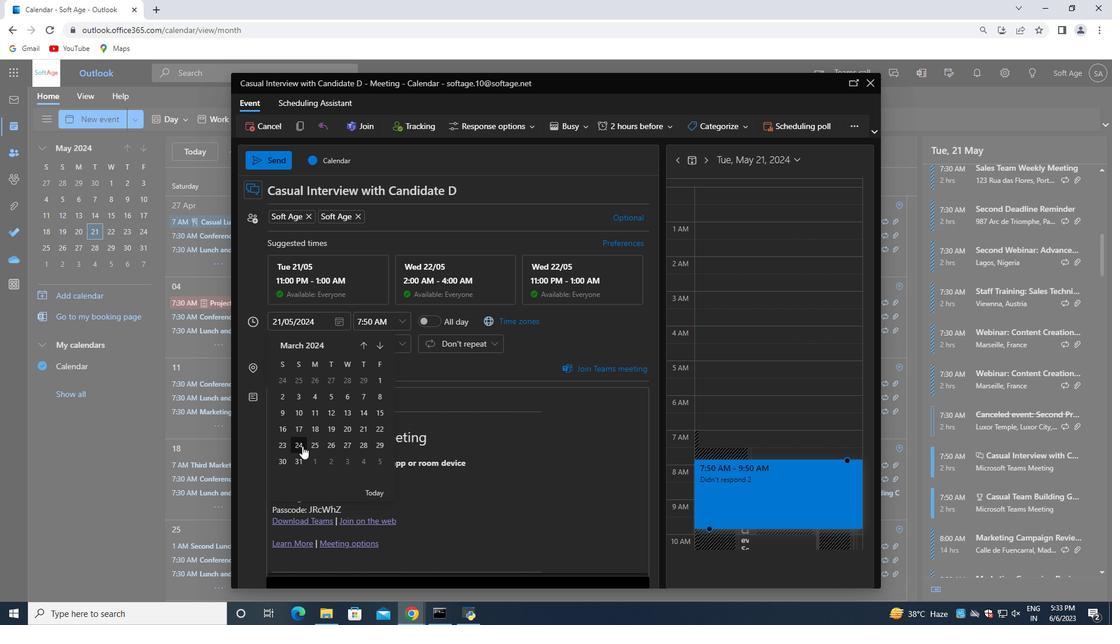 
Action: Mouse moved to (581, 128)
Screenshot: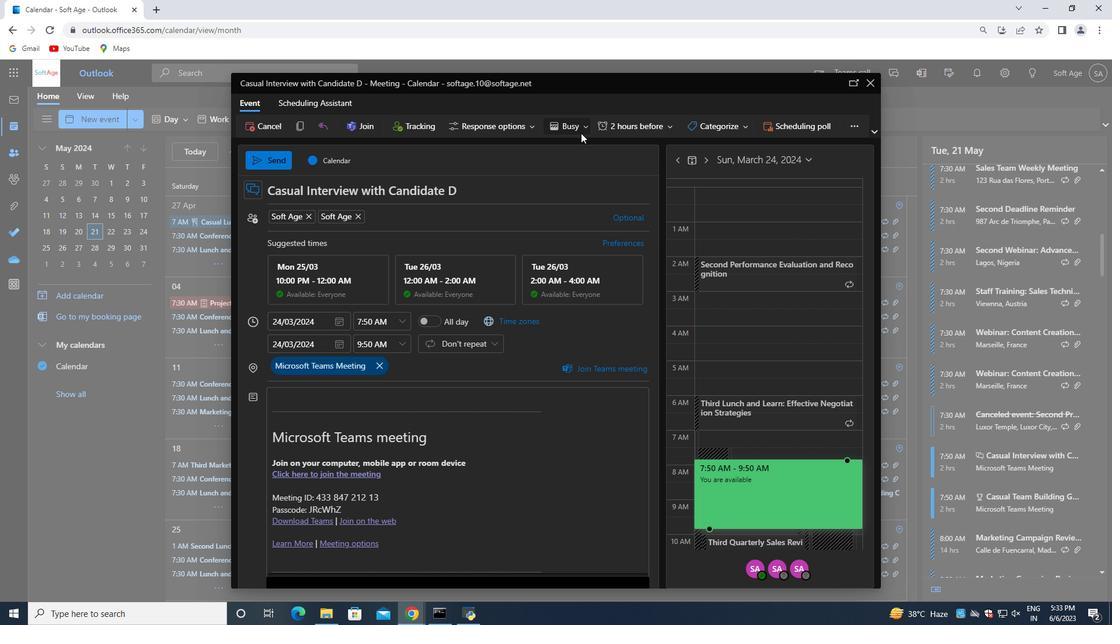 
Action: Mouse pressed left at (581, 128)
Screenshot: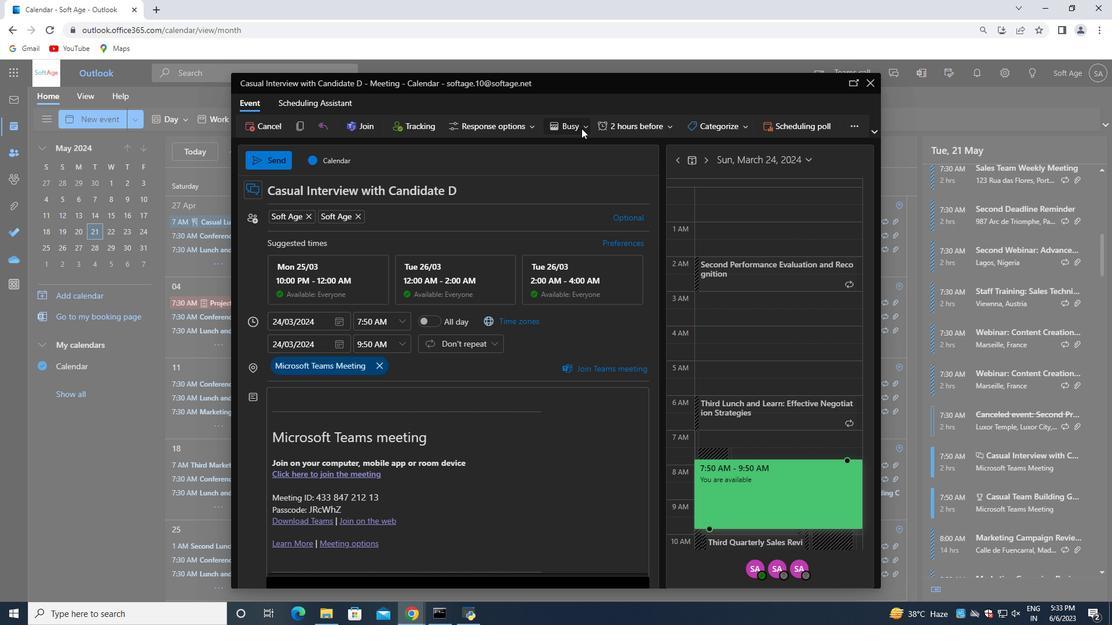 
Action: Mouse moved to (577, 171)
Screenshot: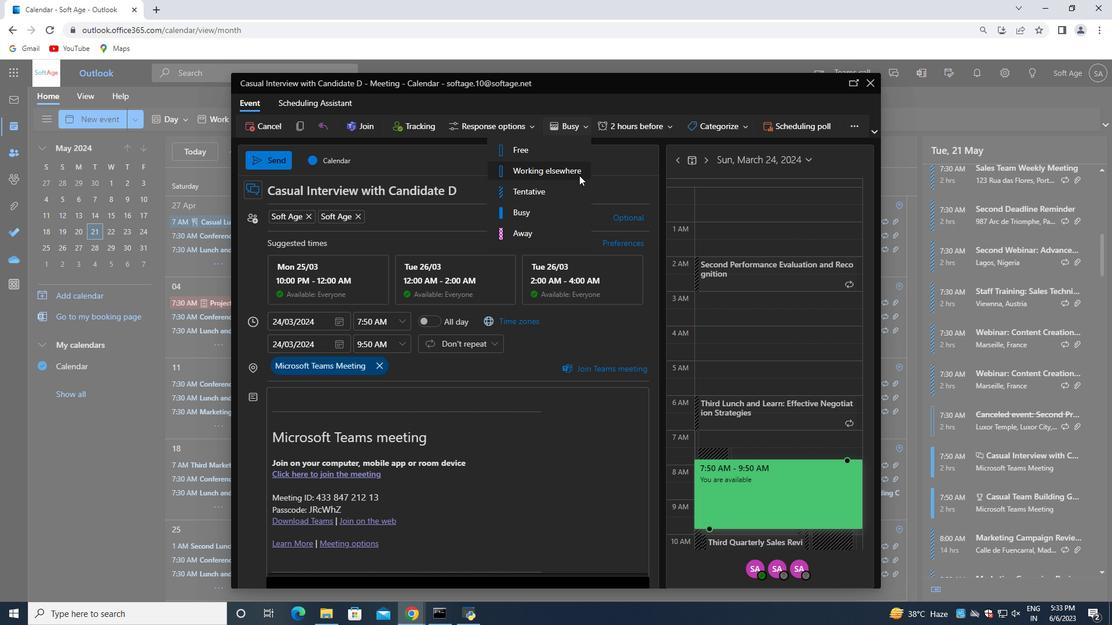 
Action: Mouse pressed left at (577, 171)
Screenshot: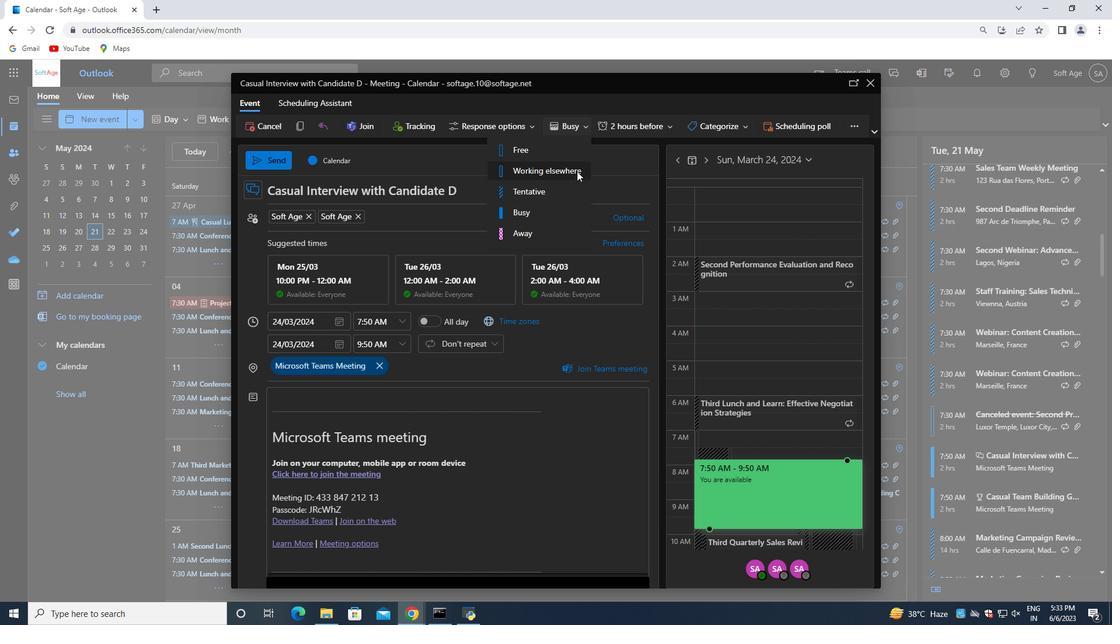 
Action: Mouse moved to (393, 220)
Screenshot: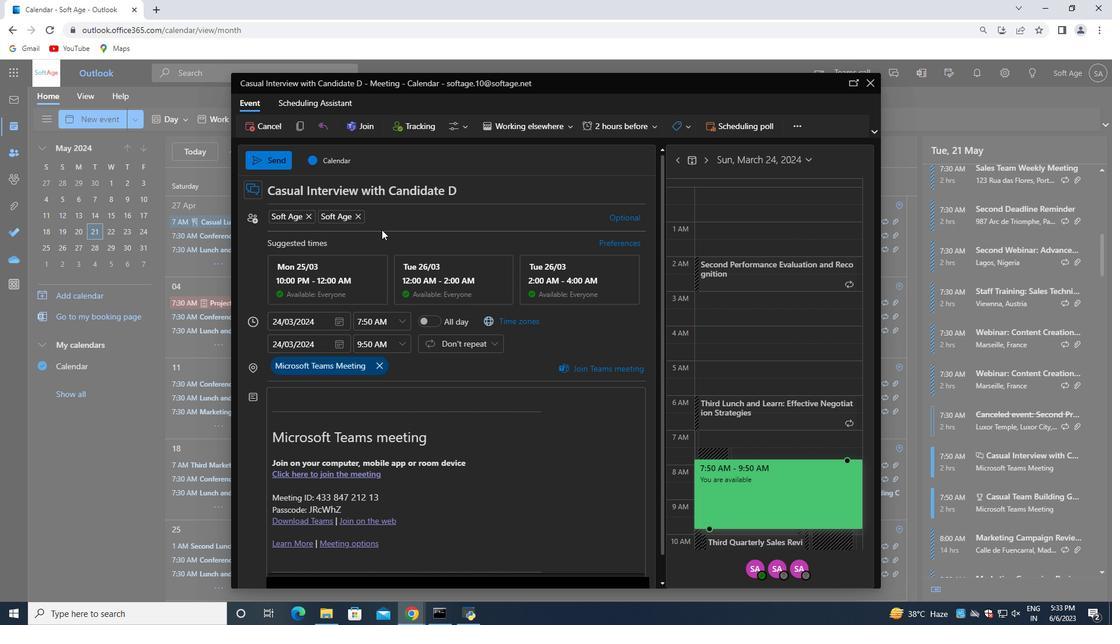 
Action: Mouse pressed left at (393, 220)
Screenshot: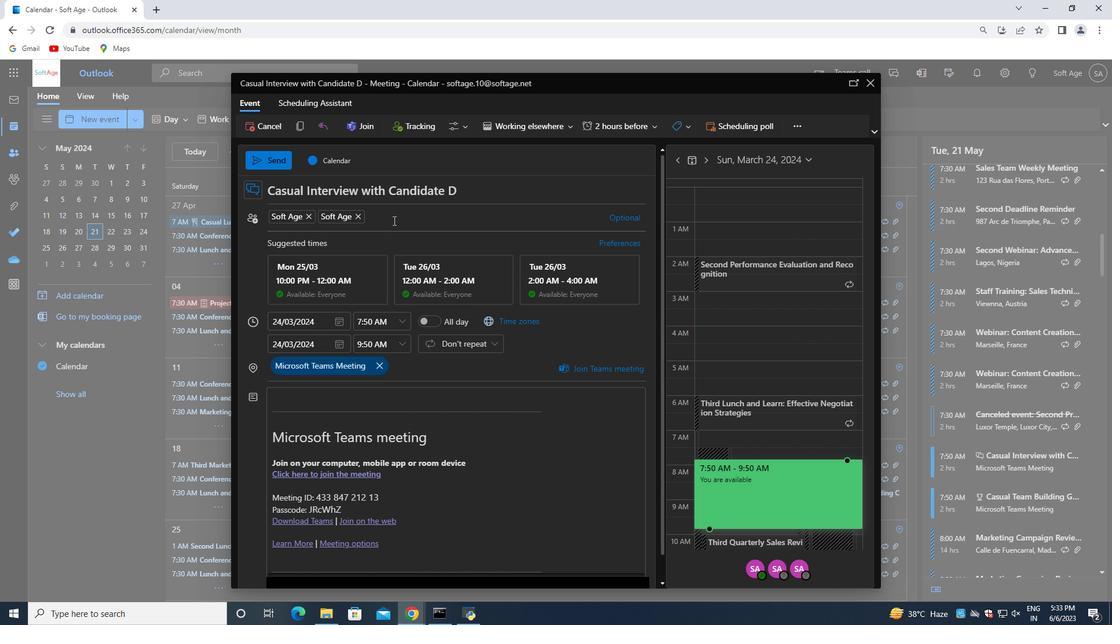 
Action: Mouse moved to (395, 240)
Screenshot: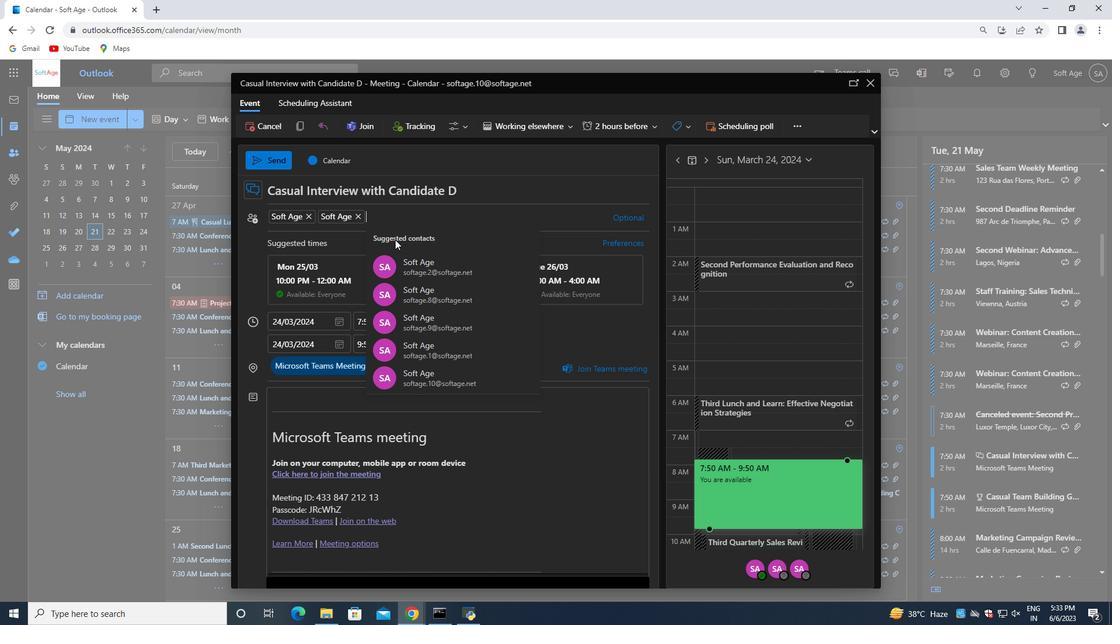
Action: Key pressed softage.
Screenshot: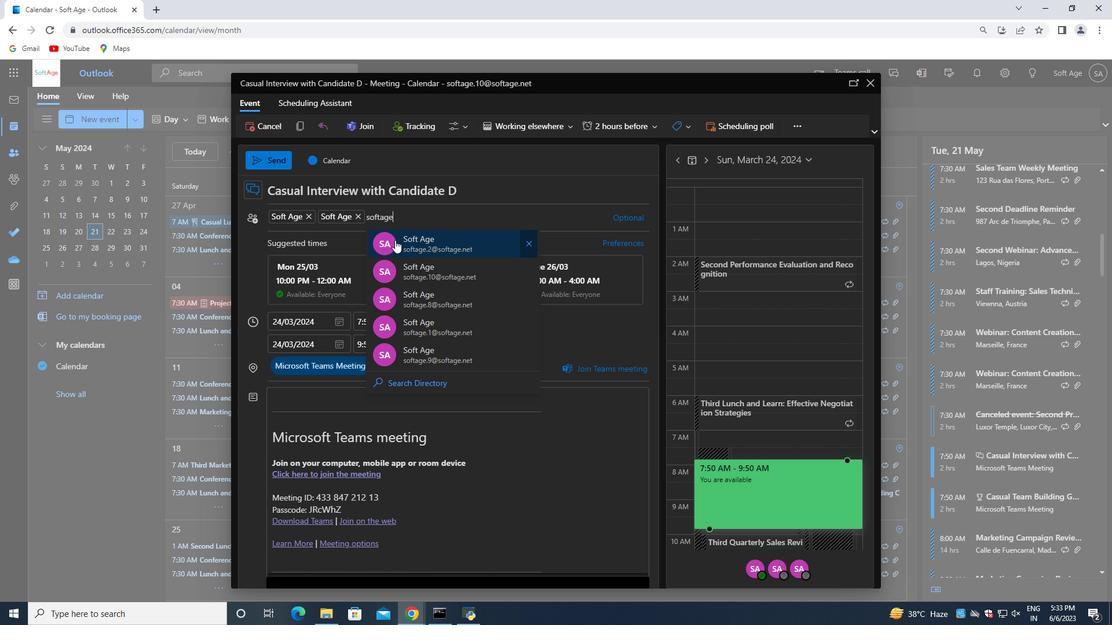 
Action: Mouse moved to (395, 241)
Screenshot: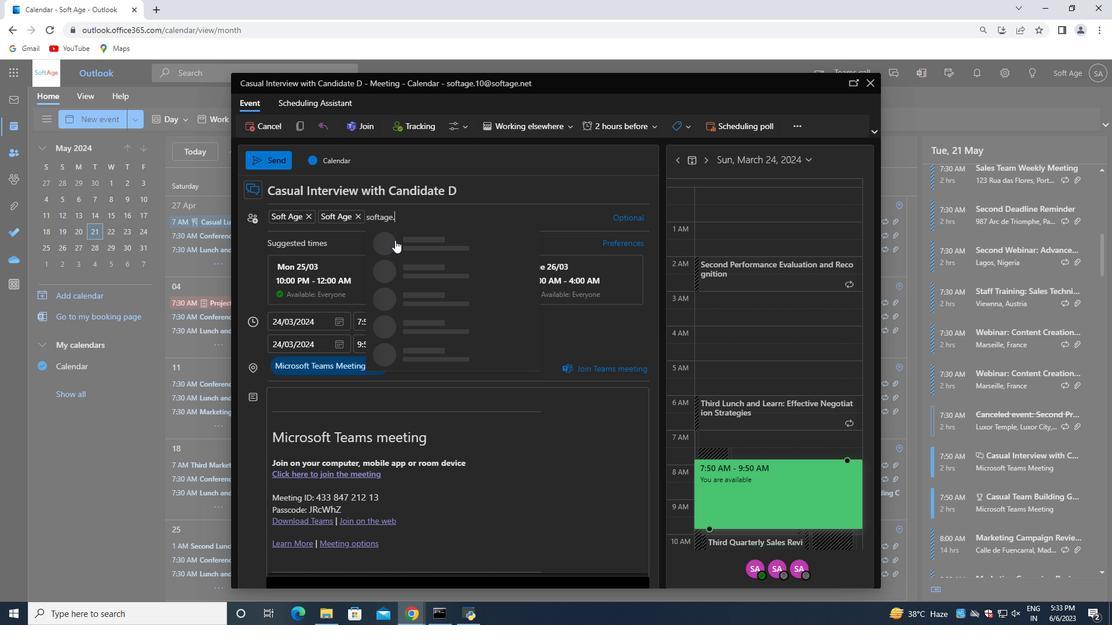 
Action: Key pressed 4<Key.shift>@softage.net<Key.enter>
Screenshot: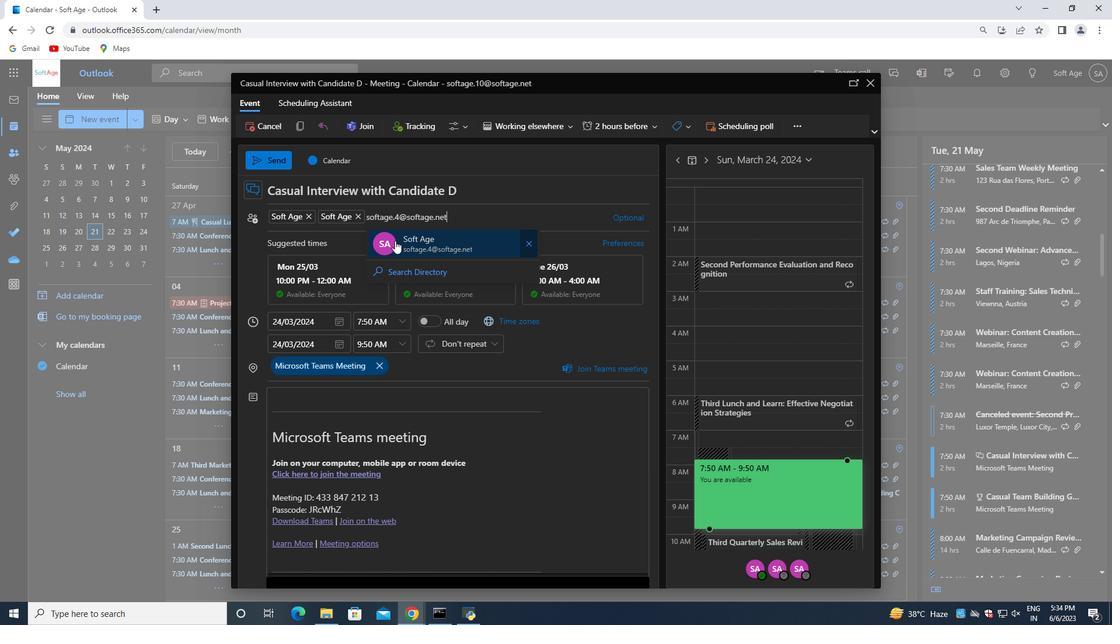 
Action: Mouse moved to (273, 165)
Screenshot: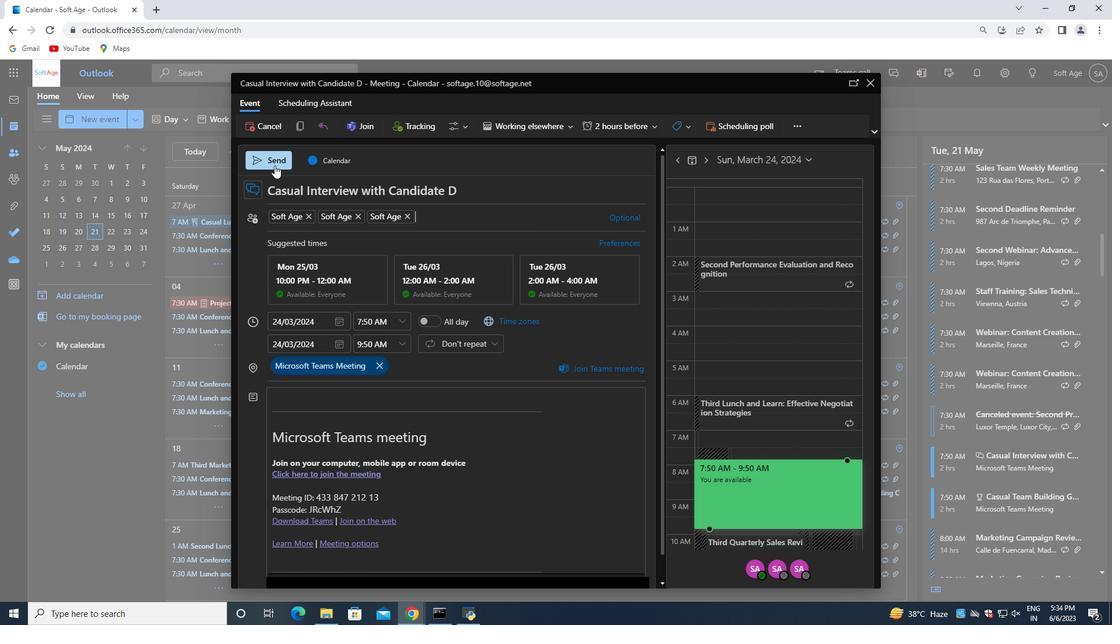 
Action: Mouse pressed left at (273, 165)
Screenshot: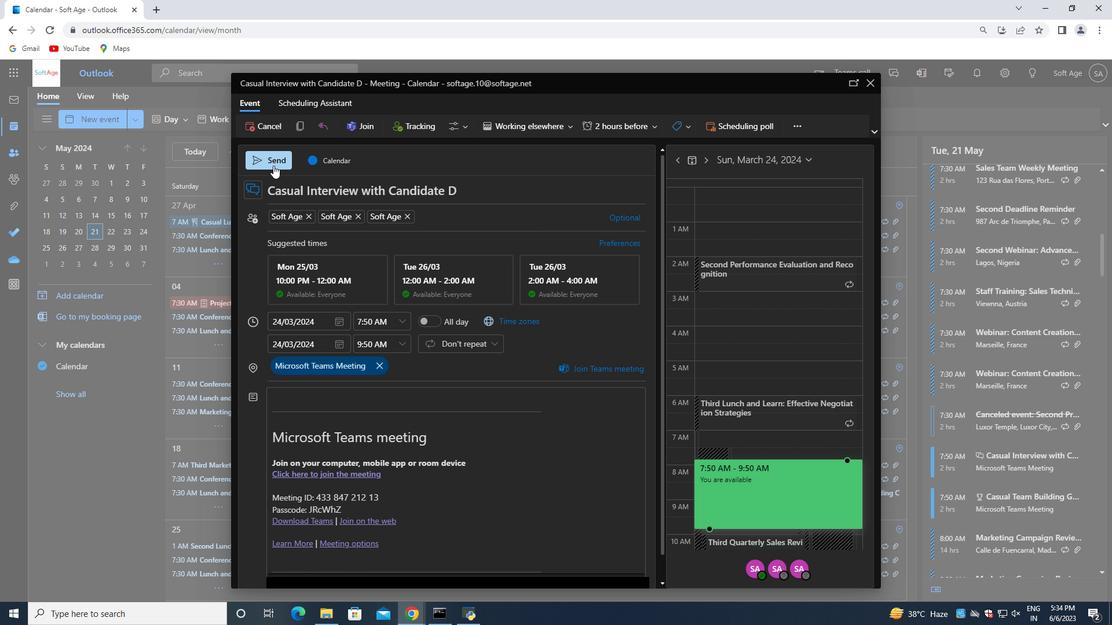 
Action: Mouse moved to (282, 223)
Screenshot: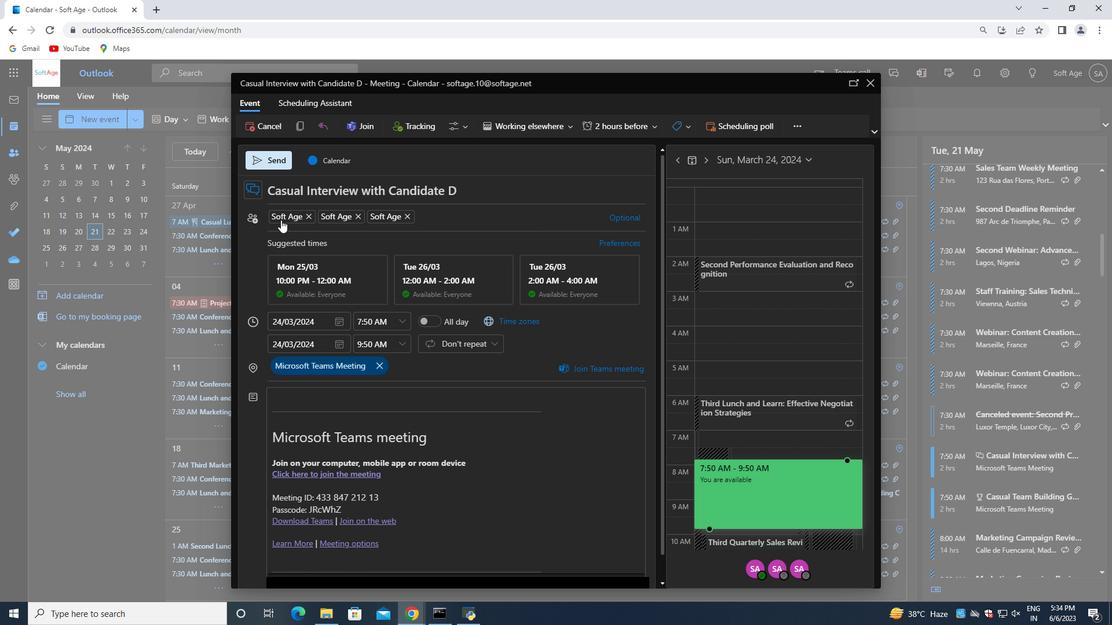 
